 Task: Navigate through the street view of Madison to reach the Wisconsin State Capitol.
Action: Mouse moved to (202, 74)
Screenshot: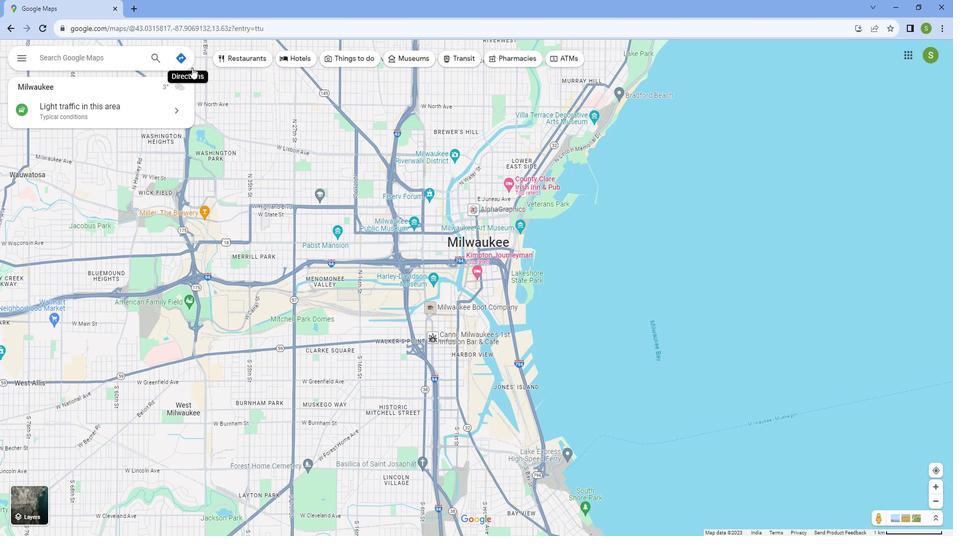 
Action: Mouse pressed left at (202, 74)
Screenshot: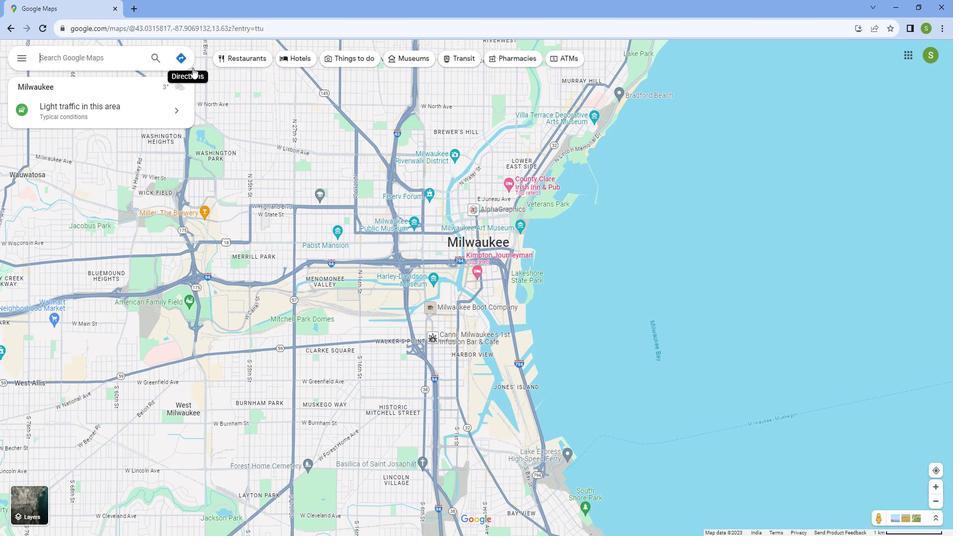 
Action: Mouse moved to (136, 95)
Screenshot: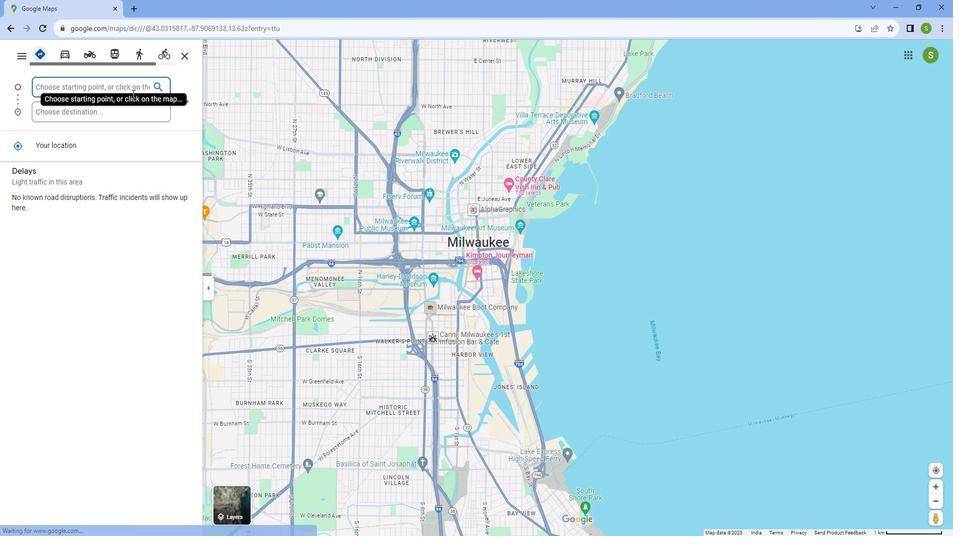 
Action: Mouse pressed left at (136, 95)
Screenshot: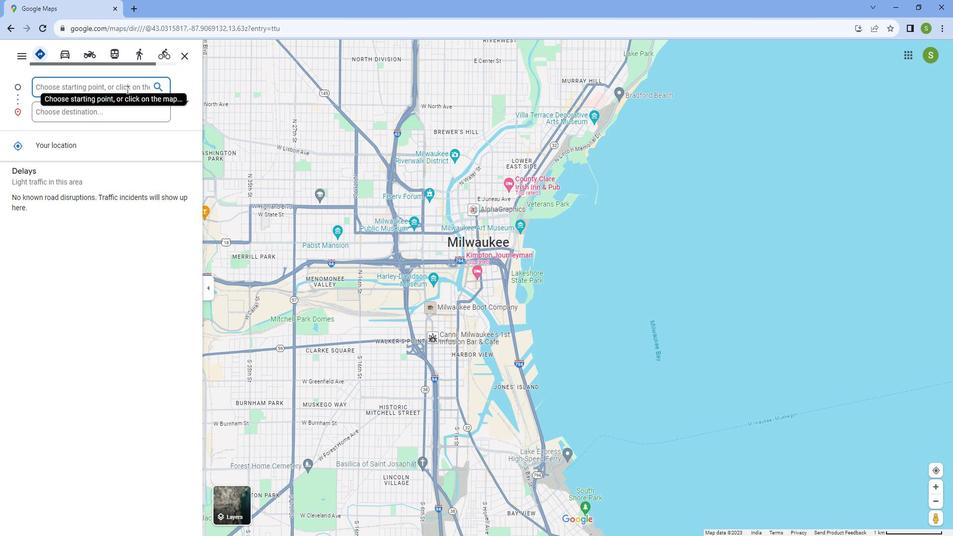 
Action: Key pressed <Key.caps_lock>M<Key.caps_lock>adison
Screenshot: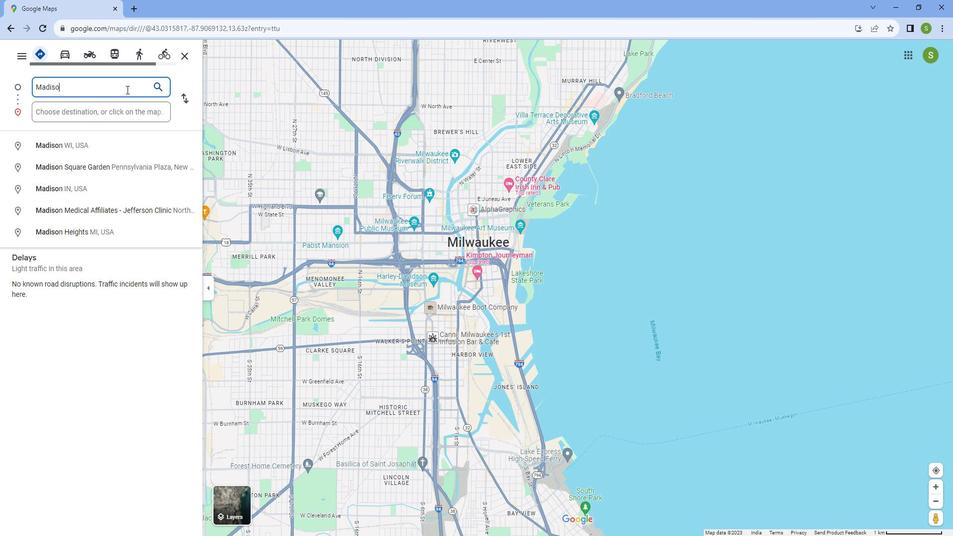 
Action: Mouse moved to (120, 160)
Screenshot: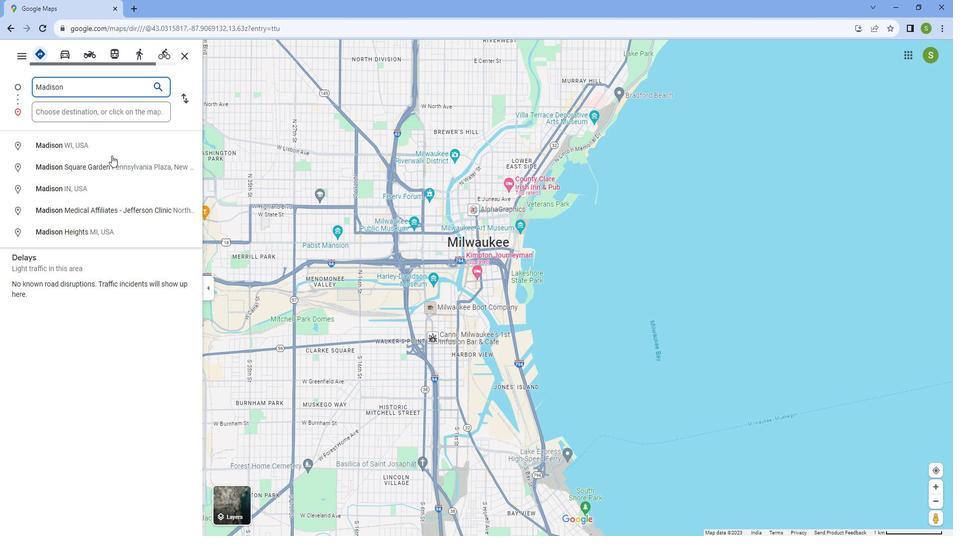 
Action: Mouse pressed left at (120, 160)
Screenshot: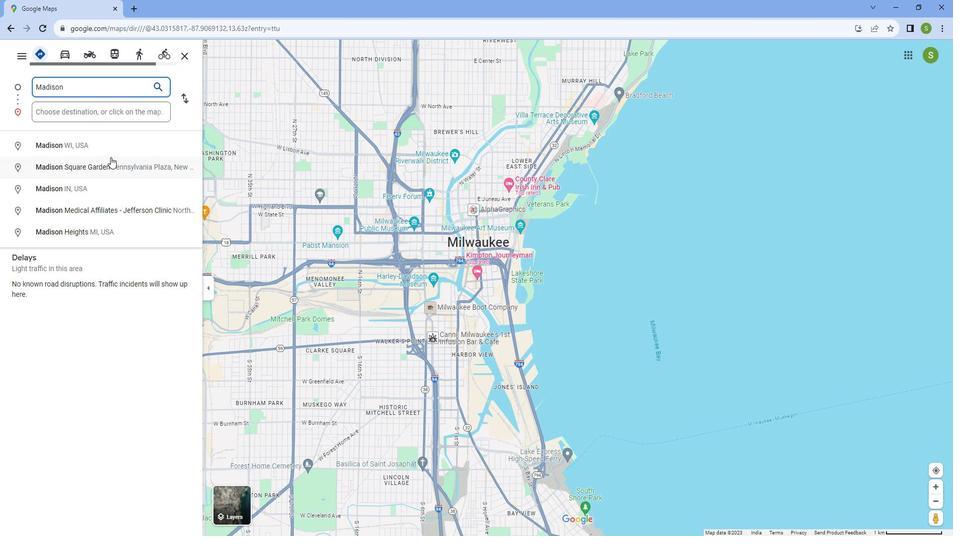 
Action: Mouse moved to (121, 155)
Screenshot: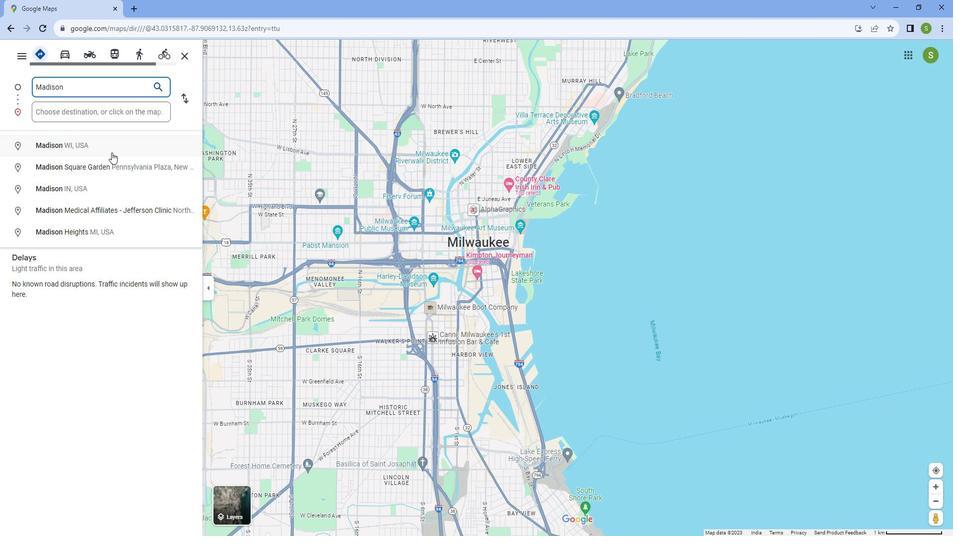 
Action: Mouse pressed left at (121, 155)
Screenshot: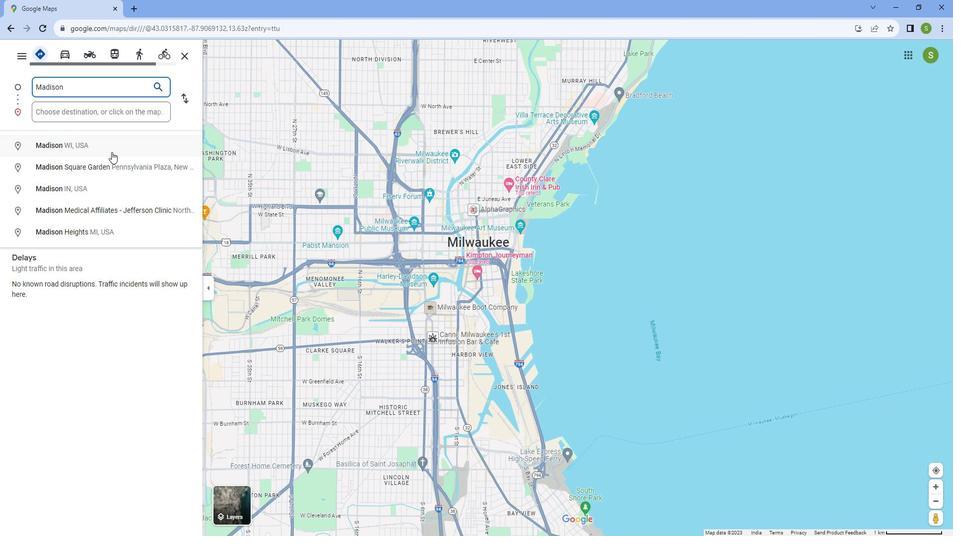 
Action: Mouse moved to (95, 117)
Screenshot: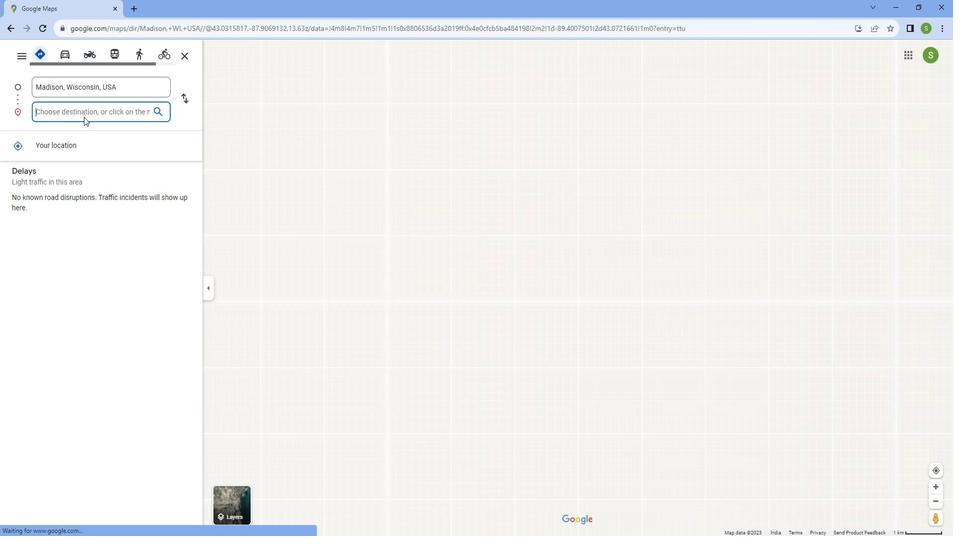 
Action: Mouse pressed left at (95, 117)
Screenshot: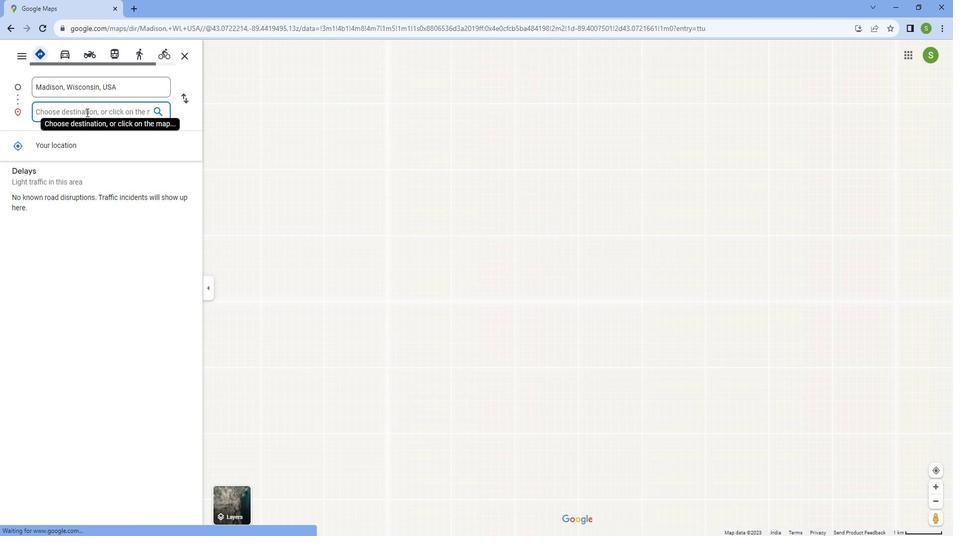 
Action: Key pressed <Key.caps_lock>W<Key.caps_lock>isconsin<Key.space><Key.caps_lock>S<Key.caps_lock>tate<Key.space><Key.caps_lock>C<Key.caps_lock>apitol
Screenshot: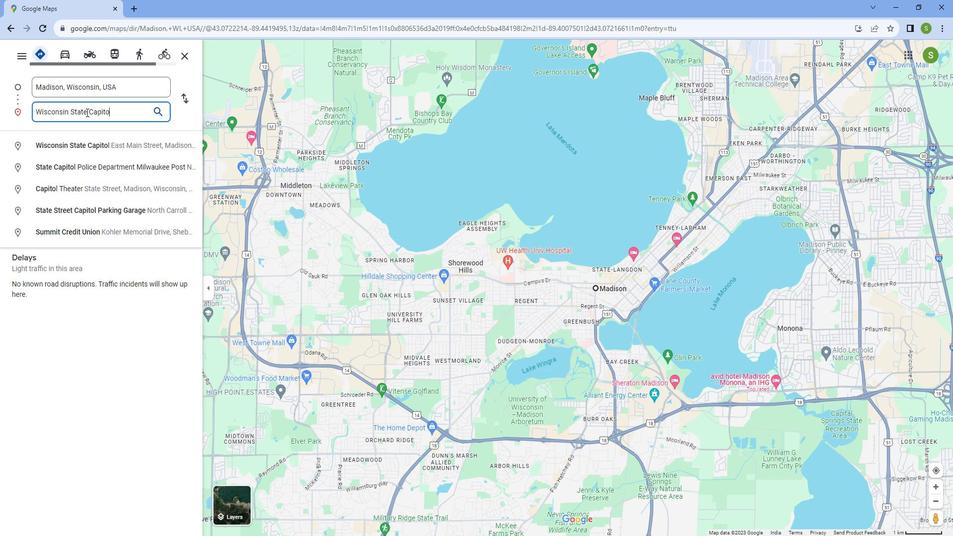 
Action: Mouse moved to (113, 152)
Screenshot: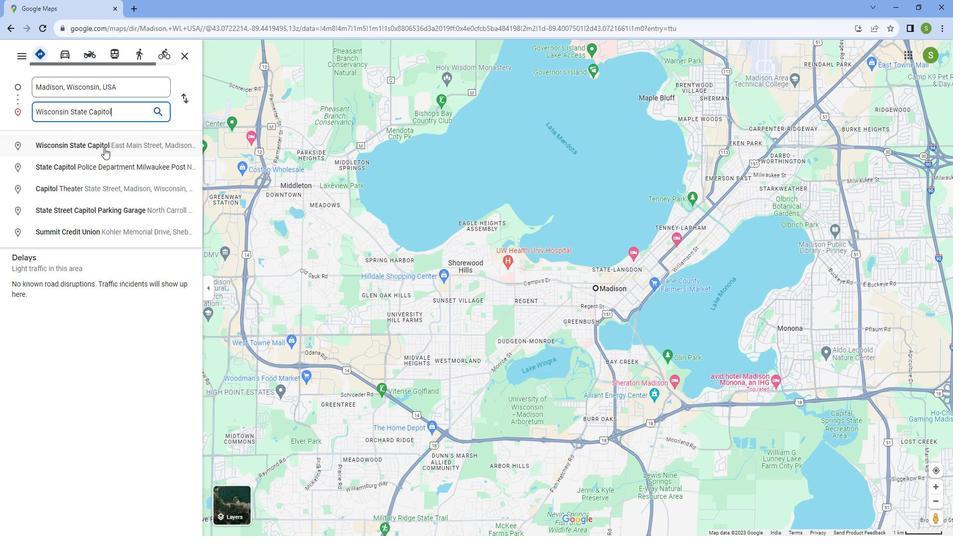 
Action: Mouse pressed left at (113, 152)
Screenshot: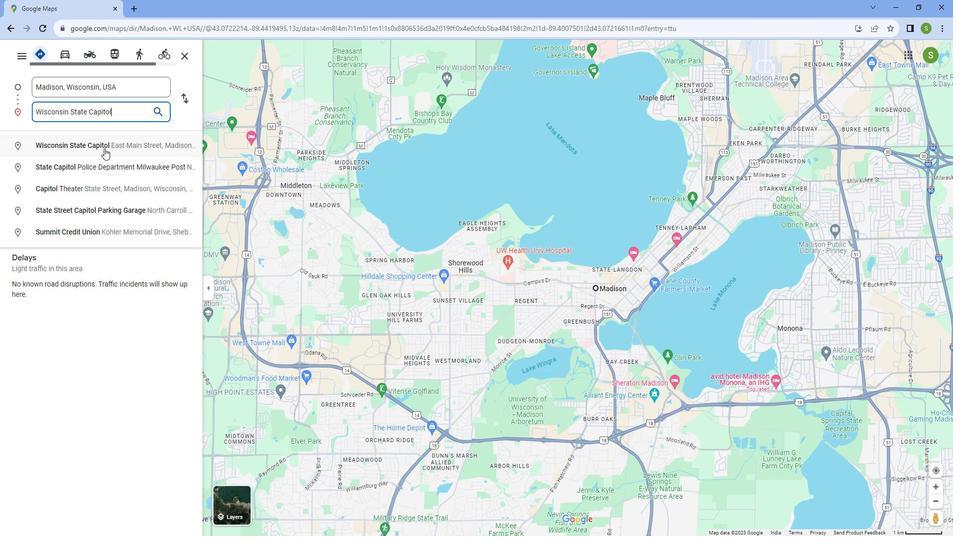 
Action: Mouse moved to (414, 494)
Screenshot: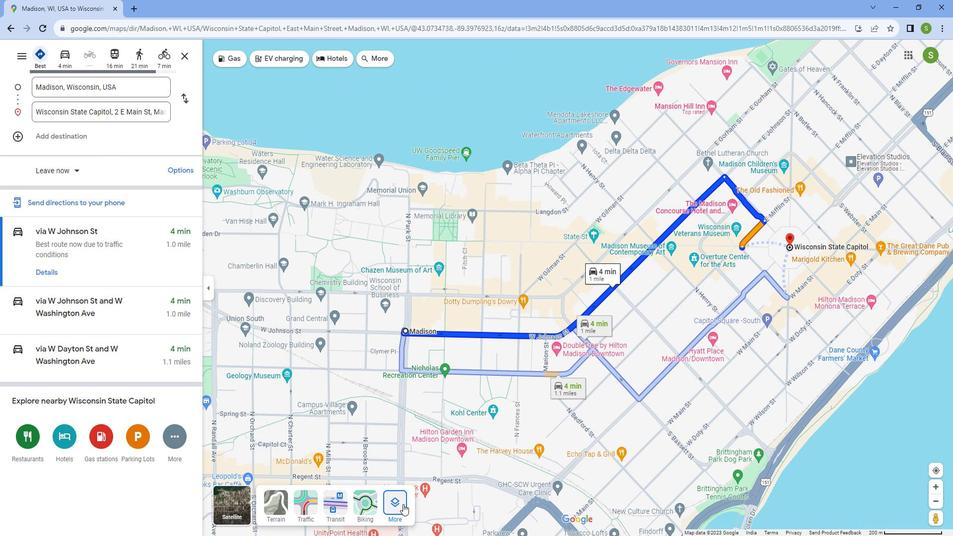 
Action: Mouse pressed left at (414, 494)
Screenshot: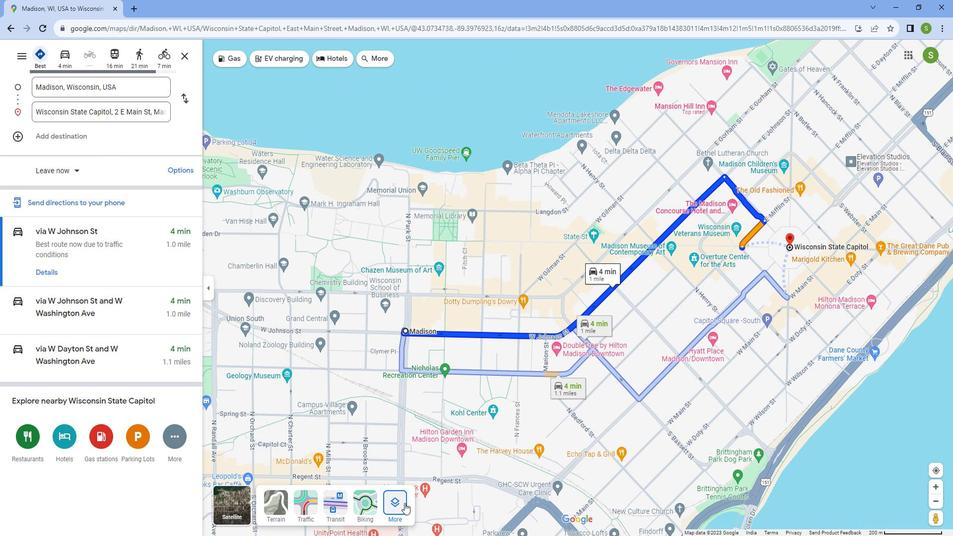 
Action: Mouse moved to (299, 302)
Screenshot: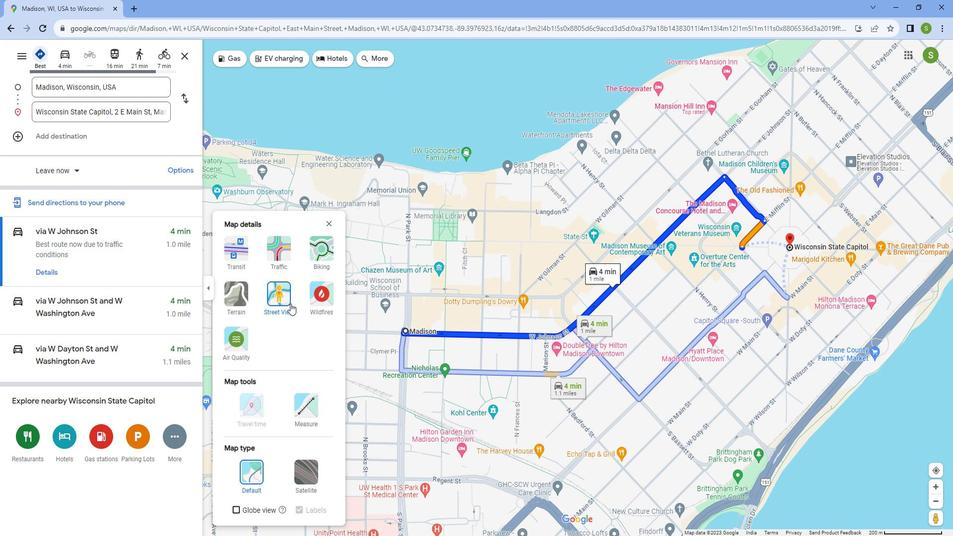 
Action: Mouse pressed left at (299, 302)
Screenshot: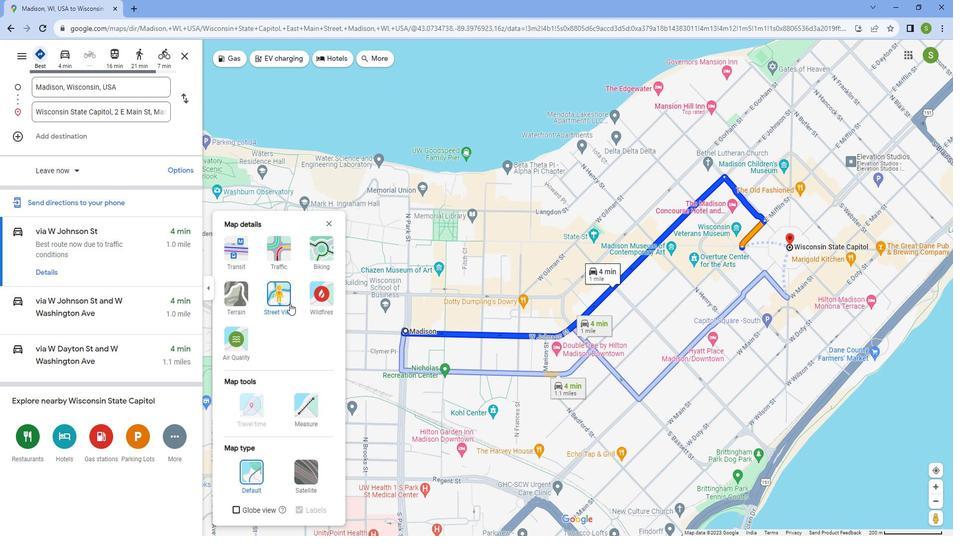 
Action: Mouse moved to (675, 317)
Screenshot: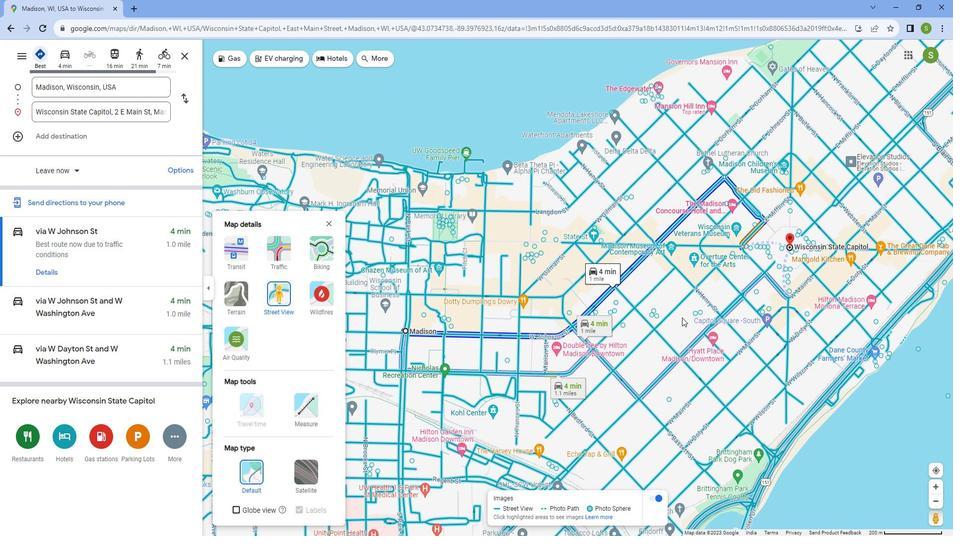 
Action: Mouse pressed left at (675, 317)
Screenshot: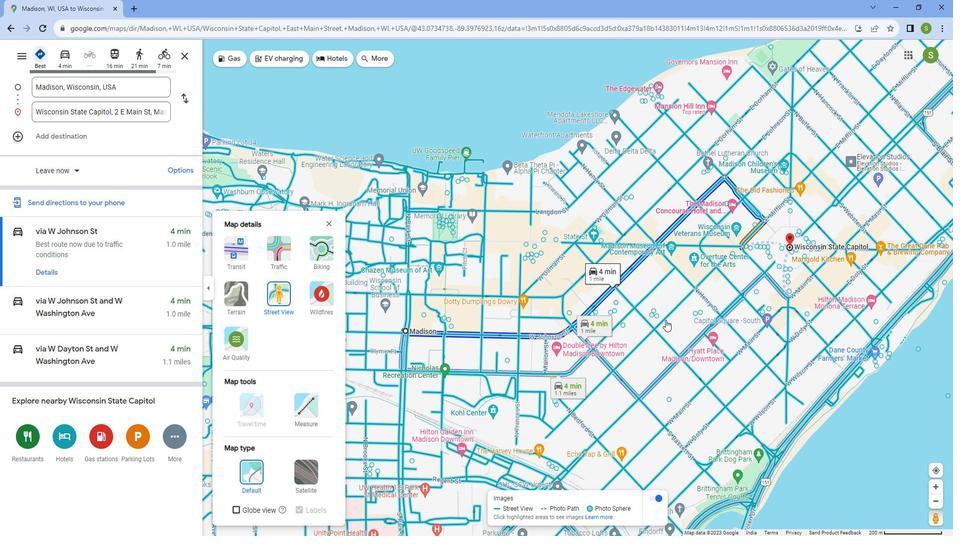 
Action: Mouse moved to (522, 344)
Screenshot: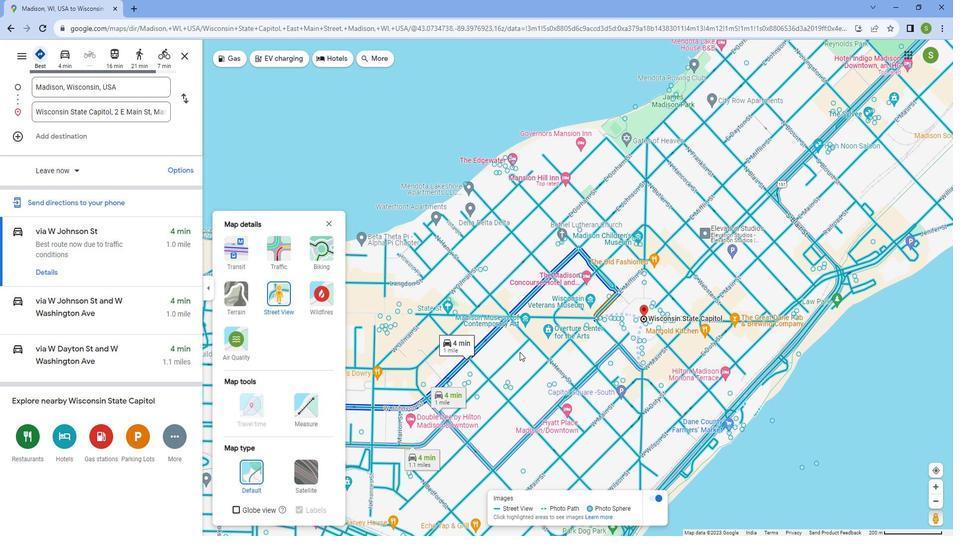 
Action: Mouse scrolled (522, 344) with delta (0, 0)
Screenshot: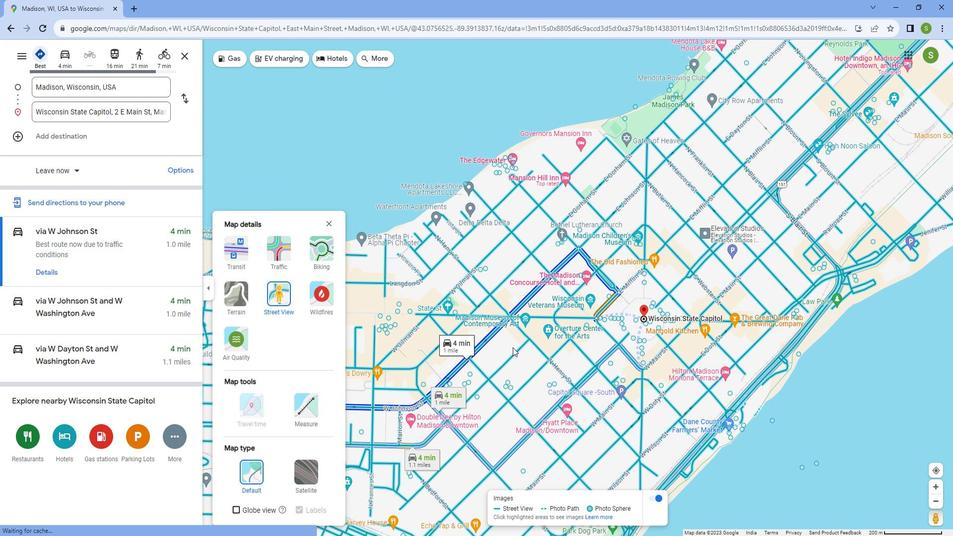 
Action: Mouse scrolled (522, 344) with delta (0, 0)
Screenshot: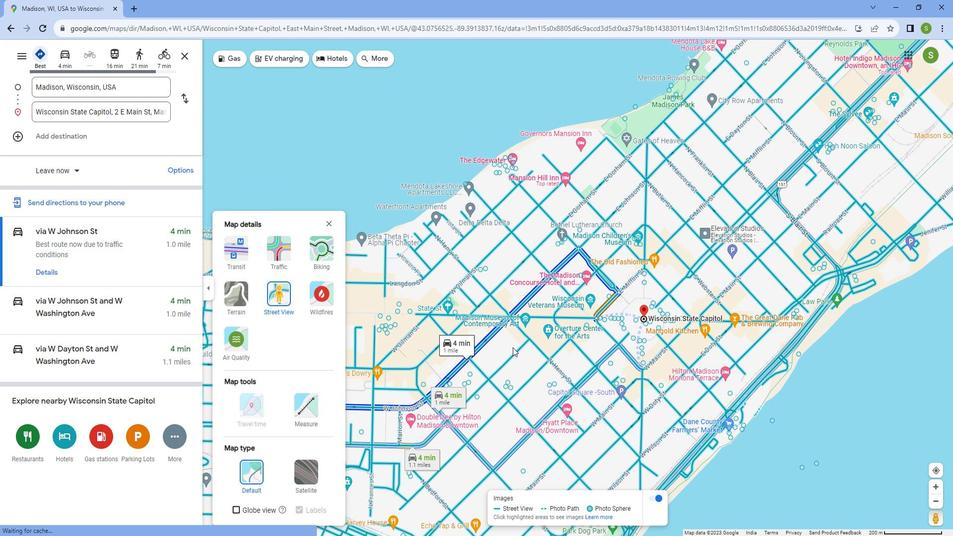 
Action: Mouse scrolled (522, 344) with delta (0, 0)
Screenshot: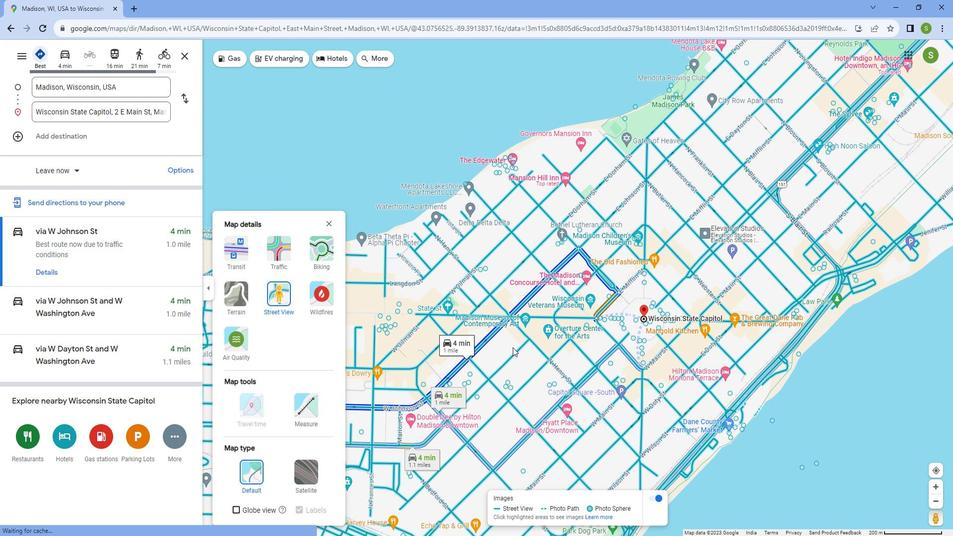 
Action: Mouse scrolled (522, 344) with delta (0, 0)
Screenshot: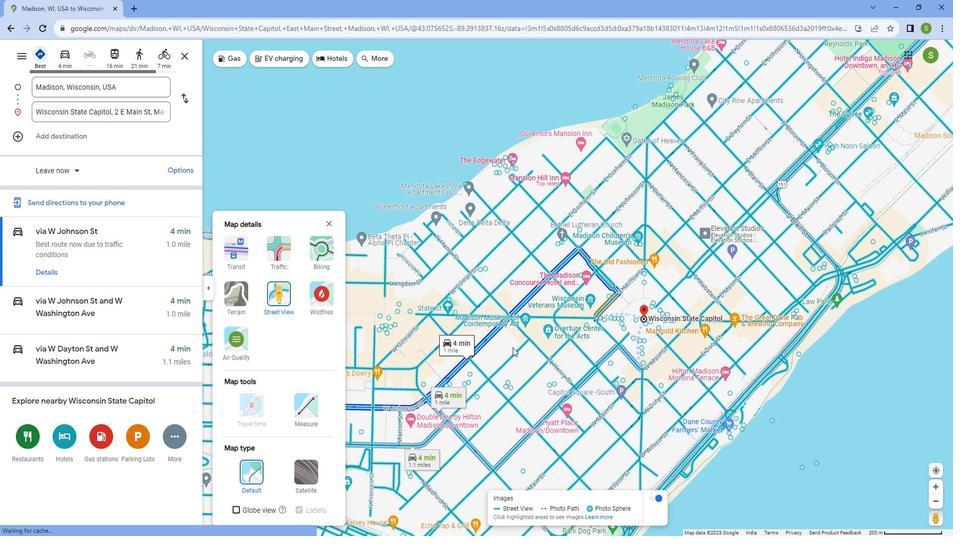 
Action: Mouse scrolled (522, 344) with delta (0, 0)
Screenshot: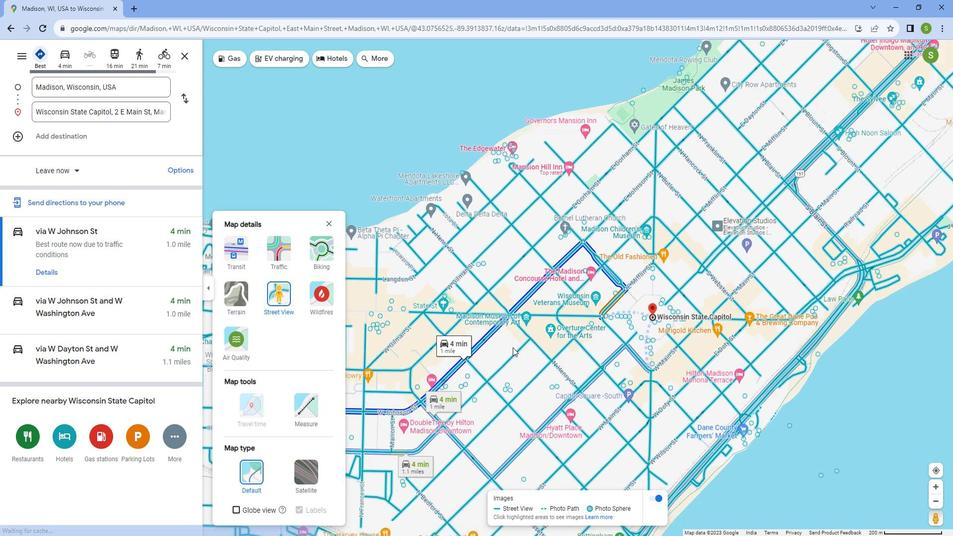 
Action: Mouse scrolled (522, 344) with delta (0, 0)
Screenshot: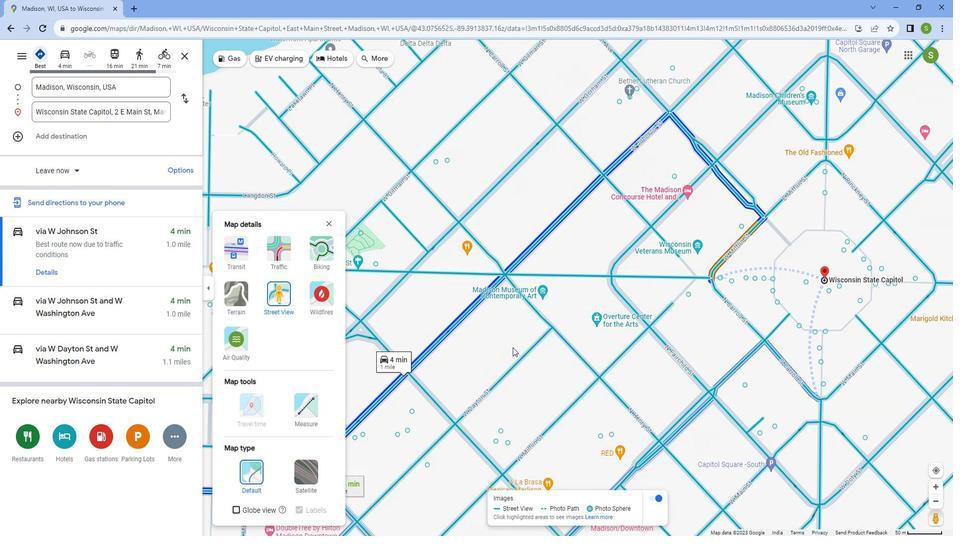 
Action: Mouse scrolled (522, 344) with delta (0, 0)
Screenshot: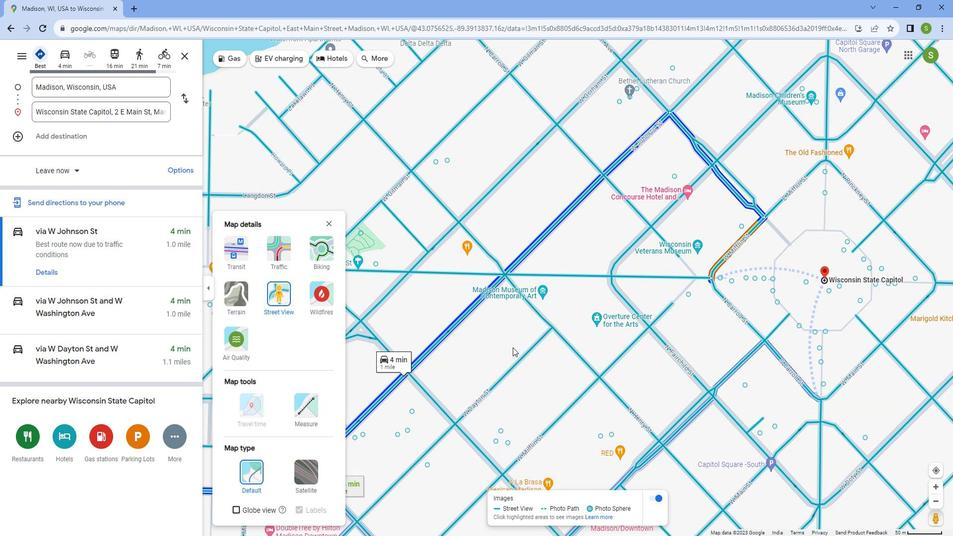 
Action: Mouse scrolled (522, 344) with delta (0, 0)
Screenshot: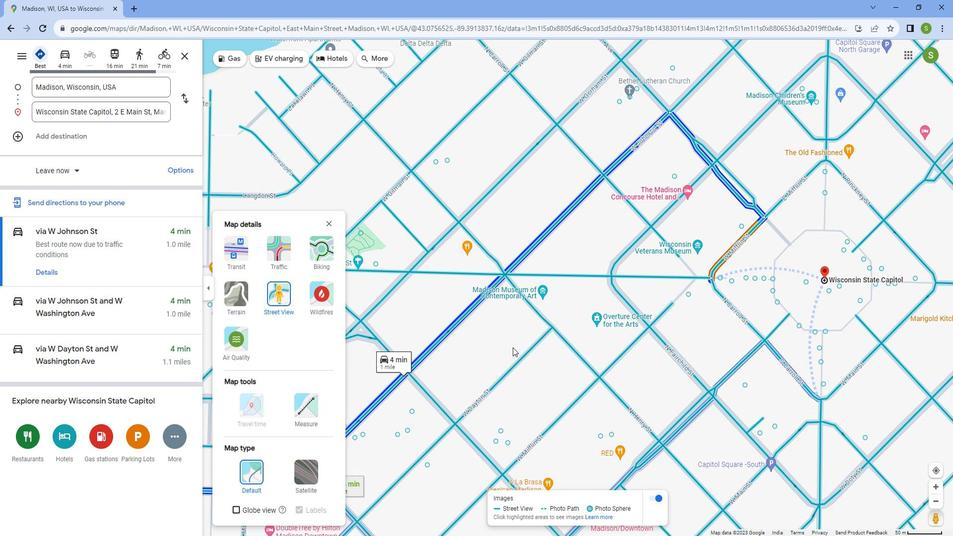 
Action: Mouse scrolled (522, 344) with delta (0, 0)
Screenshot: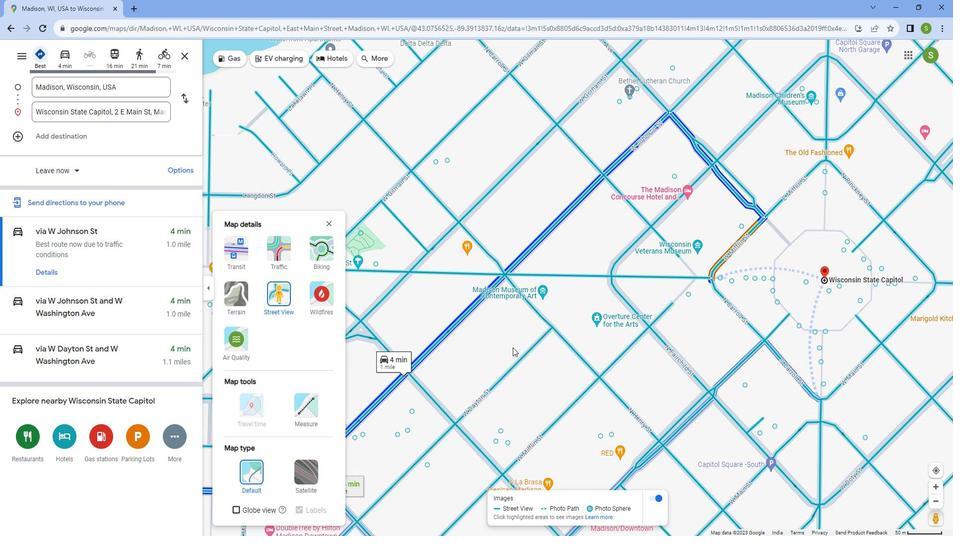 
Action: Mouse scrolled (522, 344) with delta (0, 0)
Screenshot: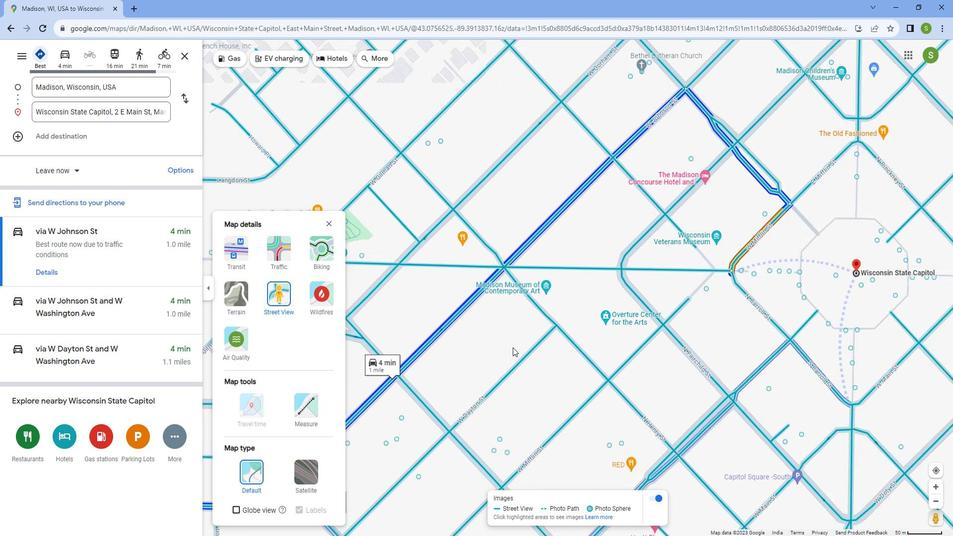 
Action: Mouse moved to (612, 343)
Screenshot: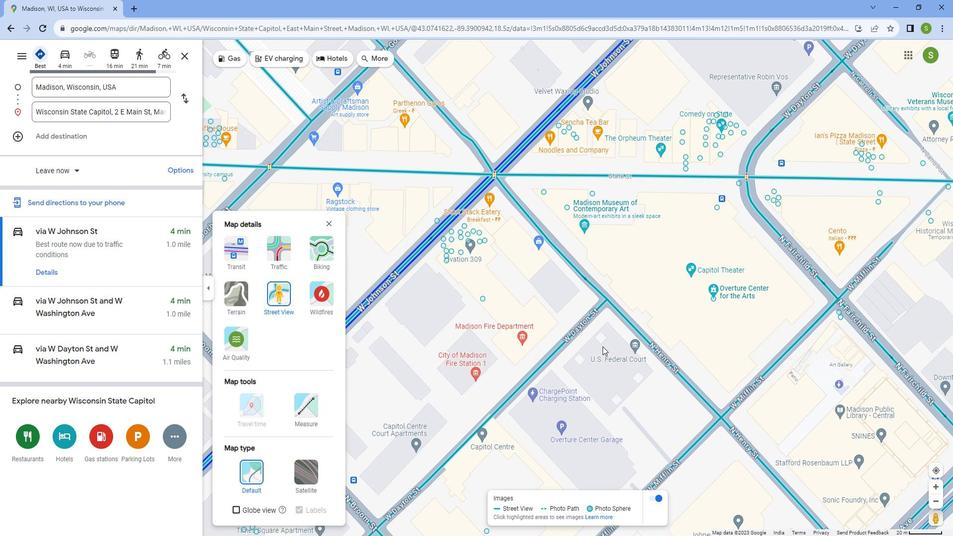 
Action: Mouse scrolled (612, 342) with delta (0, 0)
Screenshot: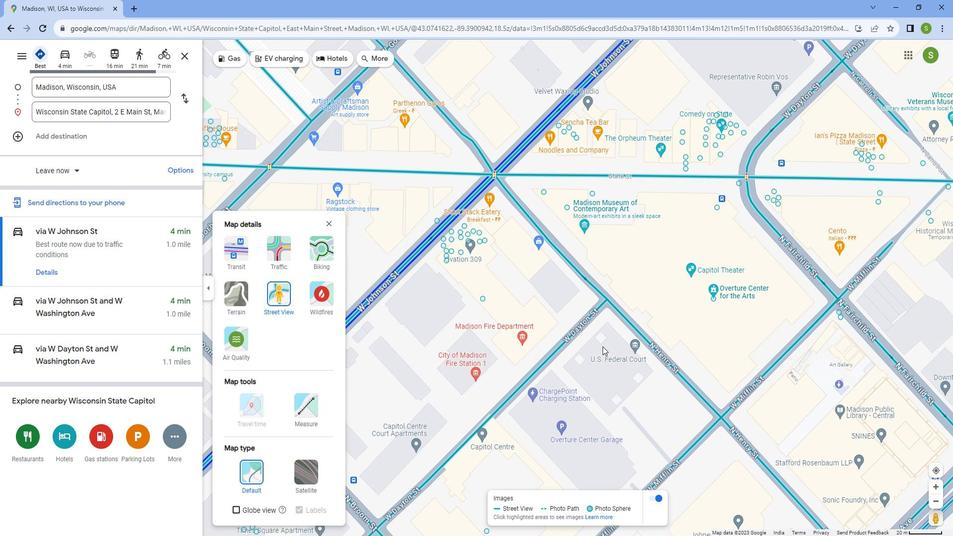 
Action: Mouse scrolled (612, 342) with delta (0, 0)
Screenshot: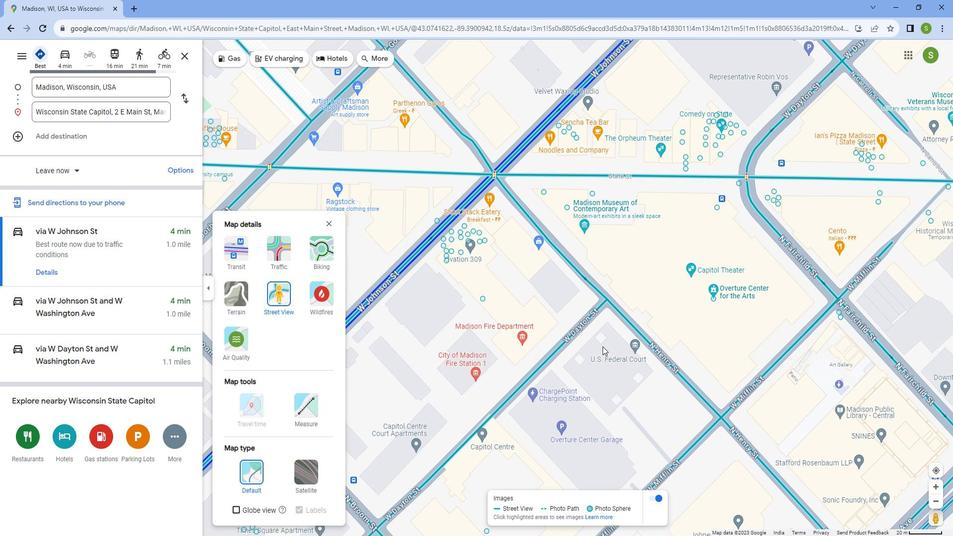 
Action: Mouse scrolled (612, 342) with delta (0, 0)
Screenshot: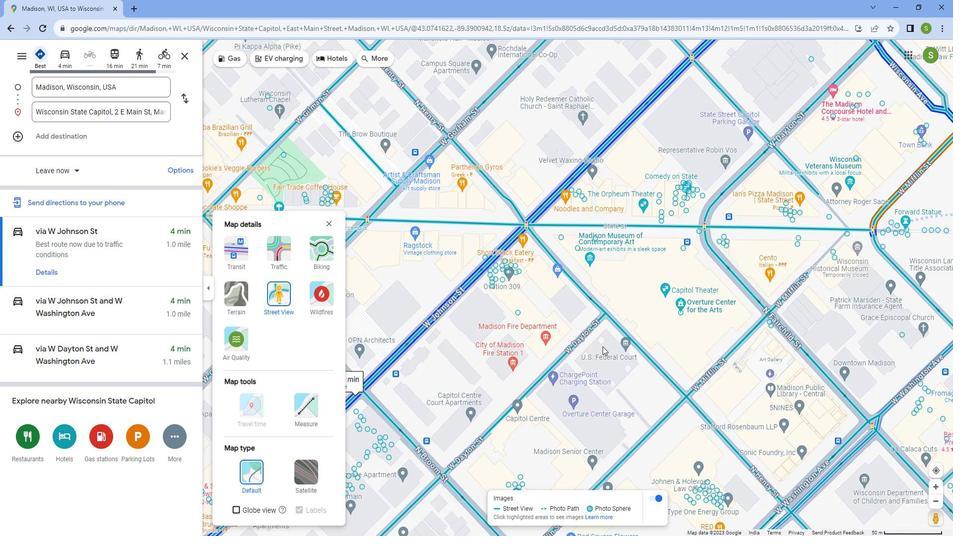 
Action: Mouse scrolled (612, 342) with delta (0, 0)
Screenshot: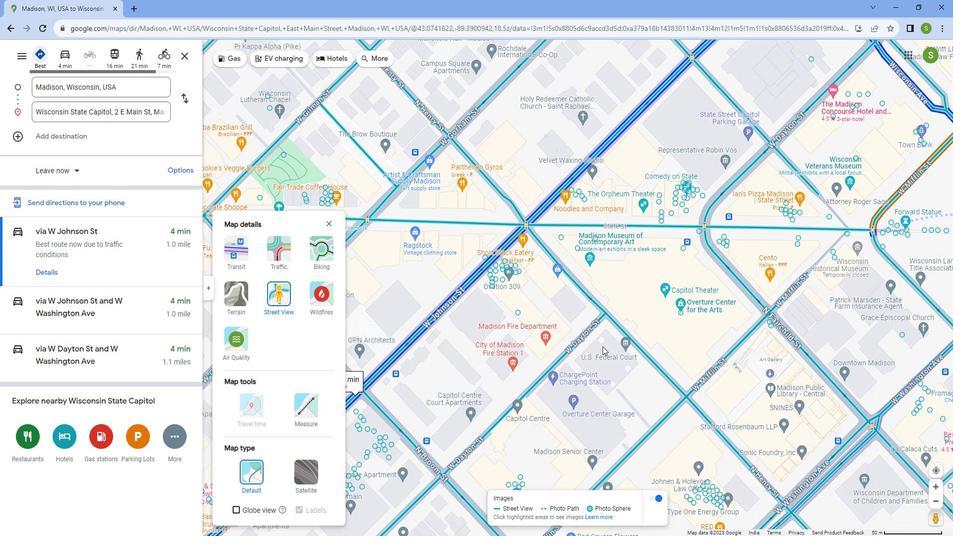 
Action: Mouse scrolled (612, 342) with delta (0, 0)
Screenshot: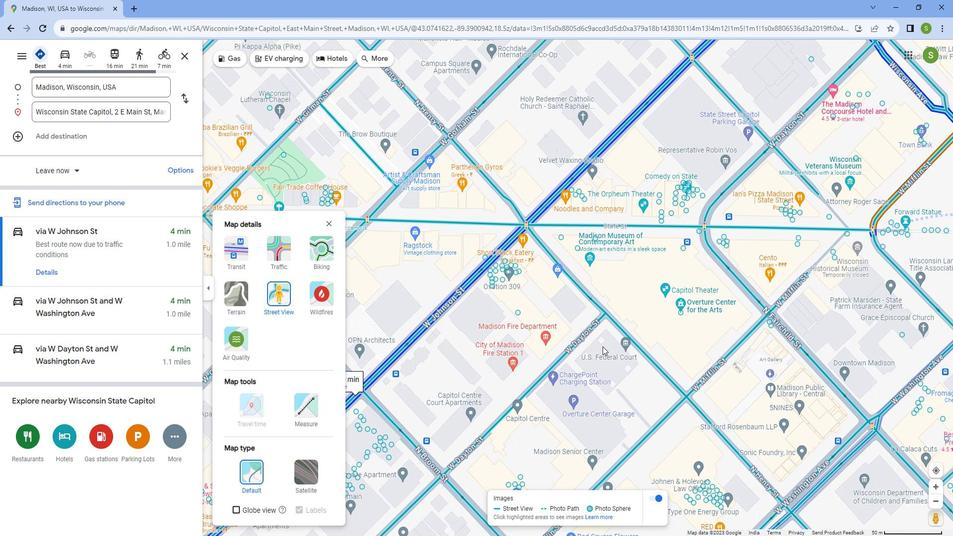 
Action: Mouse scrolled (612, 342) with delta (0, 0)
Screenshot: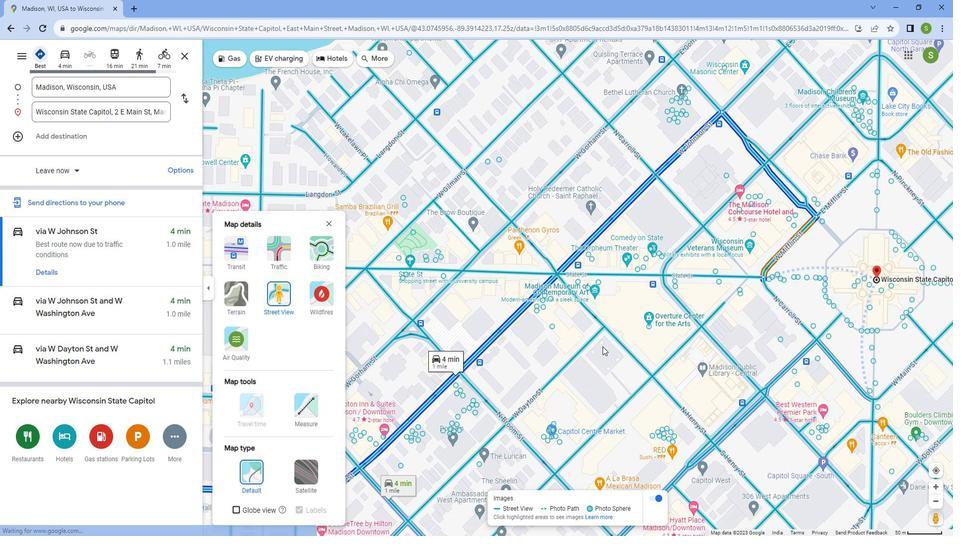
Action: Mouse scrolled (612, 342) with delta (0, 0)
Screenshot: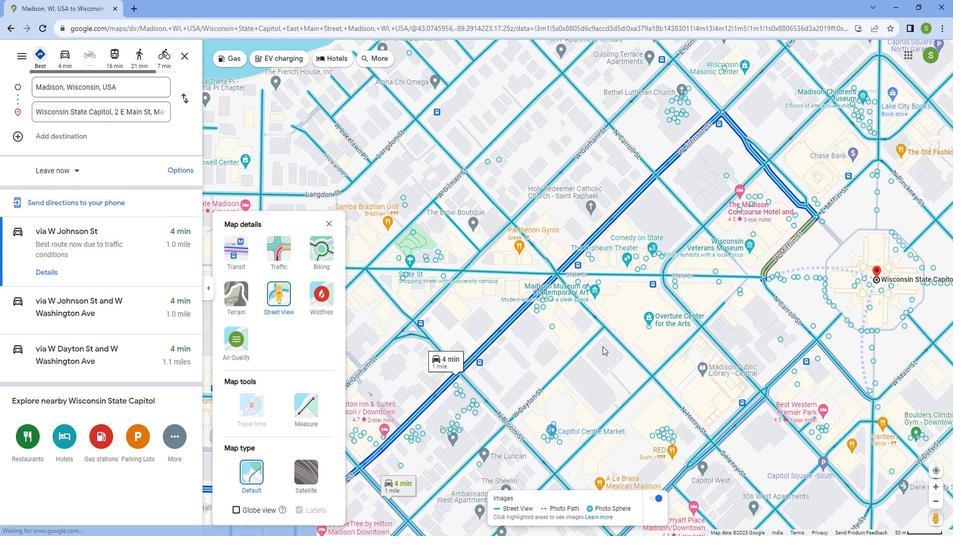 
Action: Mouse scrolled (612, 342) with delta (0, 0)
Screenshot: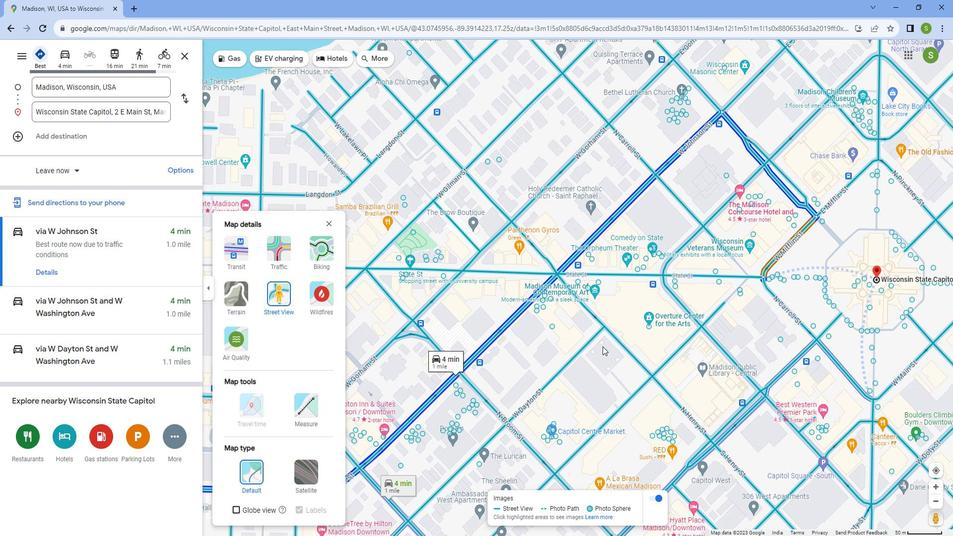 
Action: Mouse scrolled (612, 342) with delta (0, 0)
Screenshot: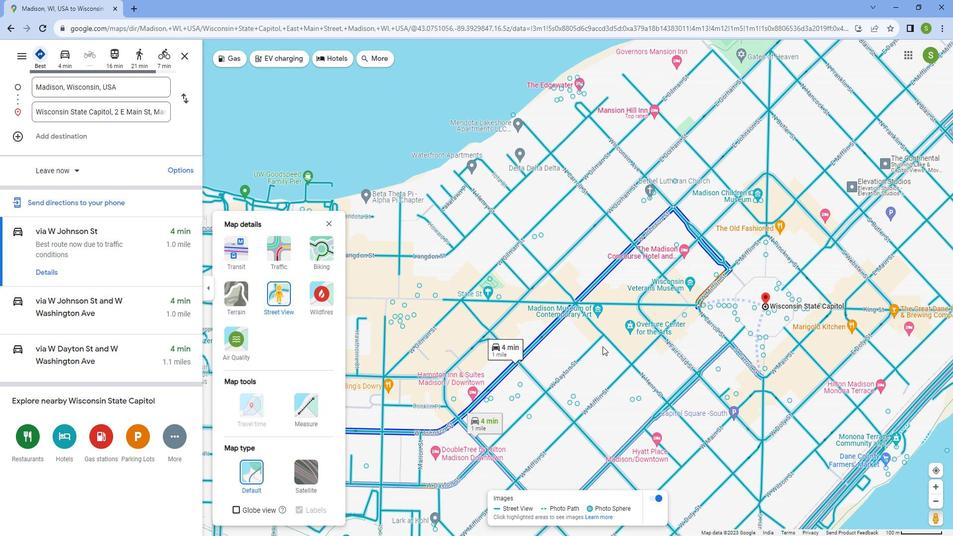 
Action: Mouse scrolled (612, 342) with delta (0, 0)
Screenshot: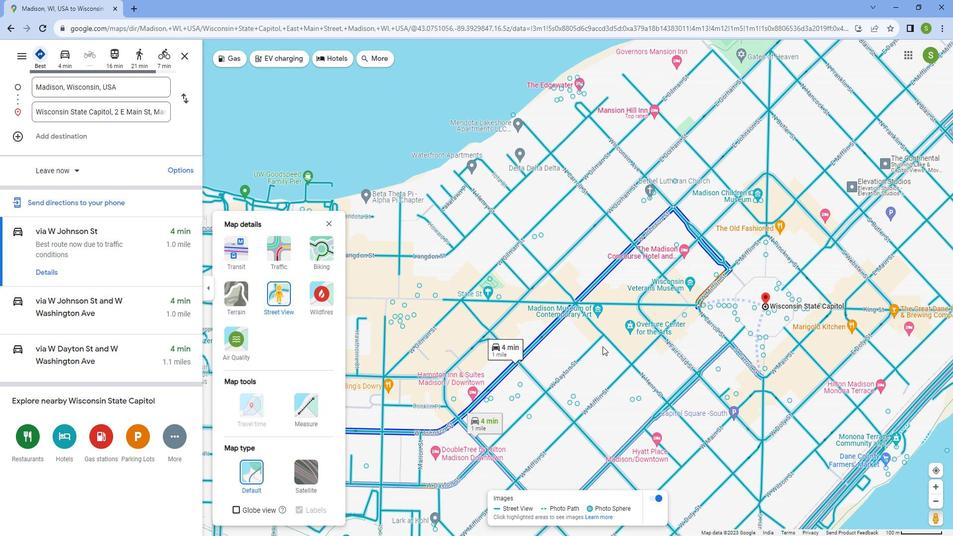 
Action: Mouse scrolled (612, 342) with delta (0, 0)
Screenshot: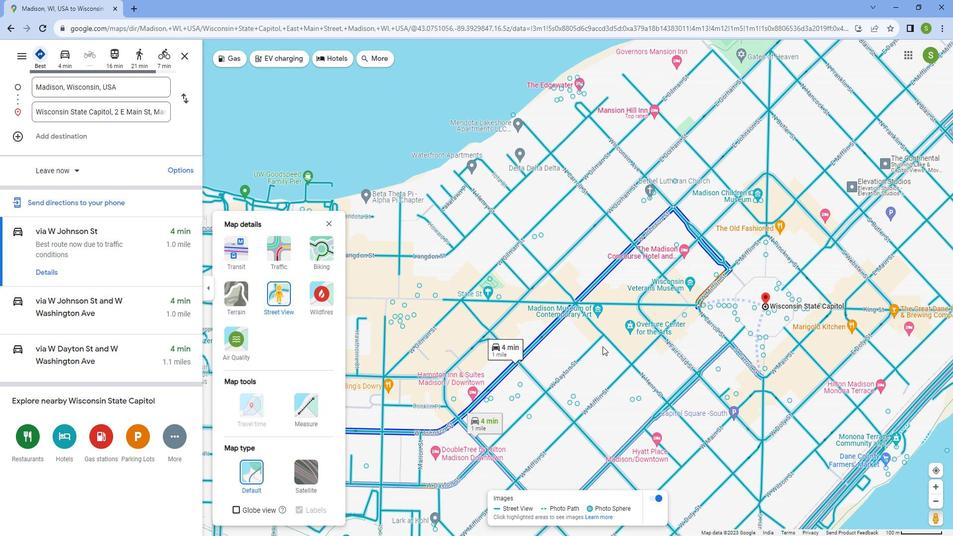 
Action: Mouse scrolled (612, 342) with delta (0, 0)
Screenshot: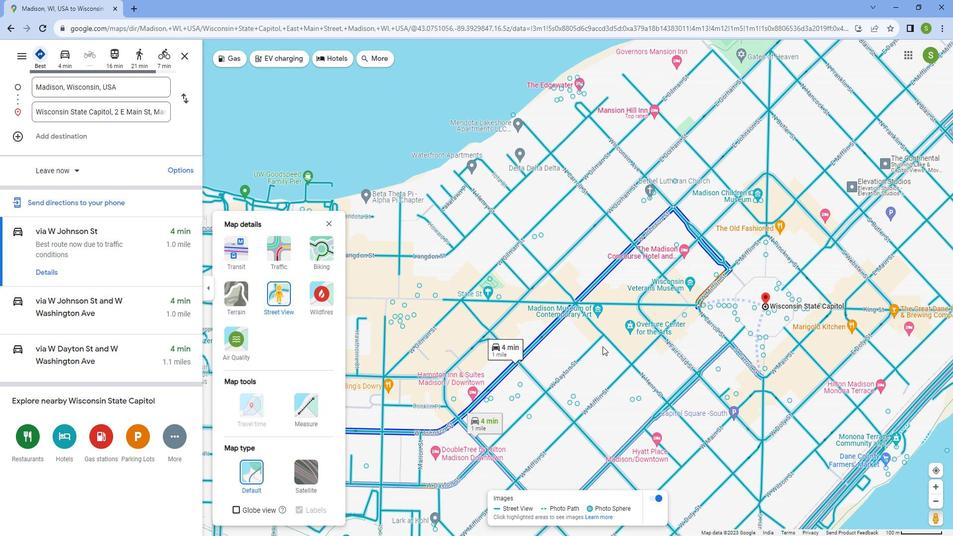 
Action: Mouse moved to (499, 462)
Screenshot: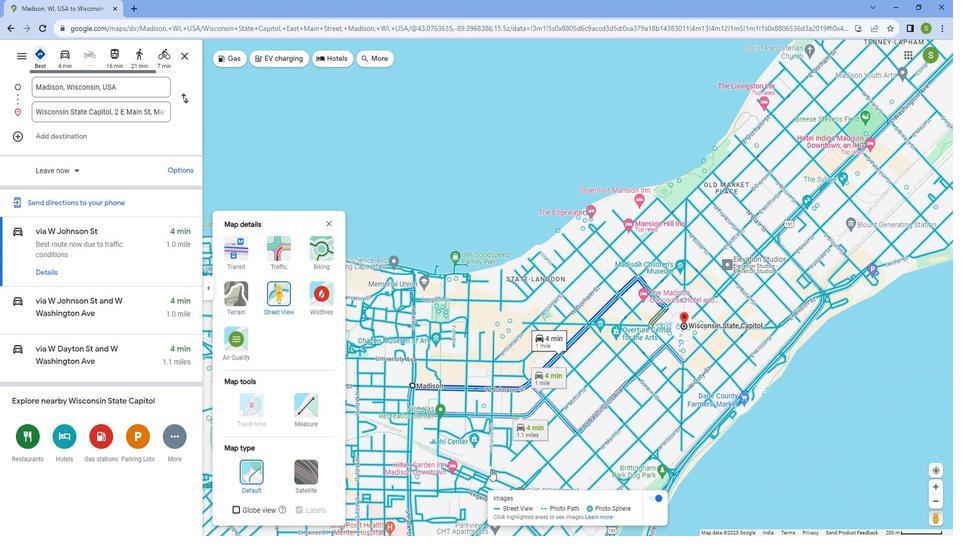 
Action: Mouse scrolled (499, 462) with delta (0, 0)
Screenshot: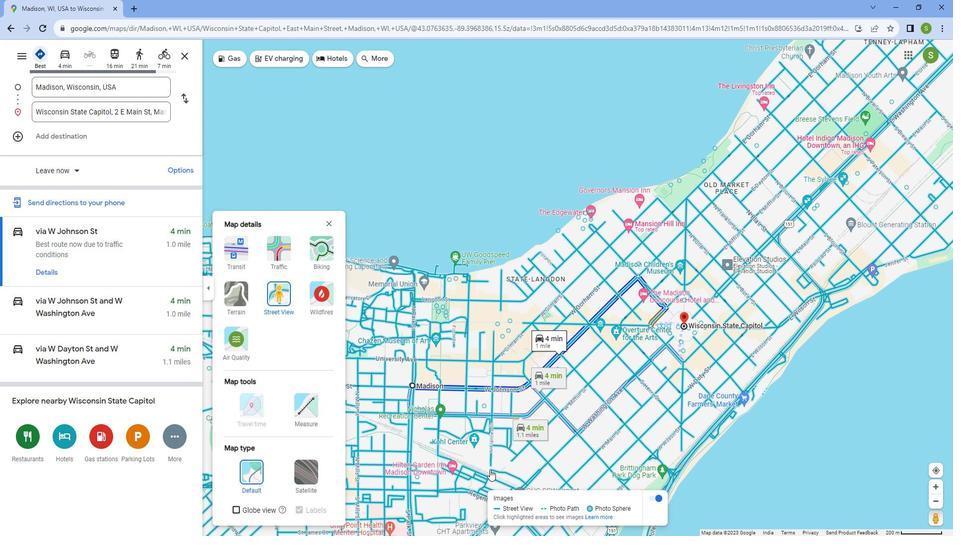 
Action: Mouse scrolled (499, 462) with delta (0, 0)
Screenshot: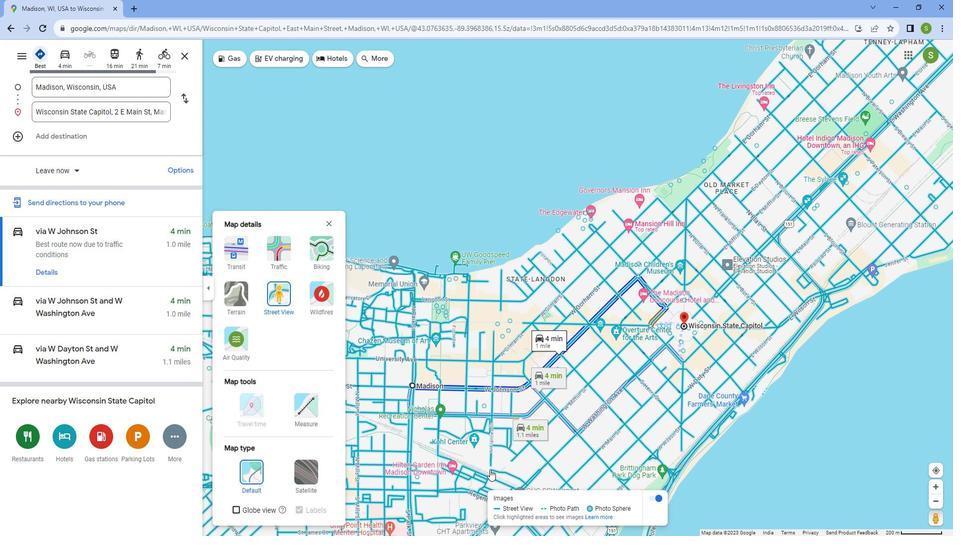 
Action: Mouse scrolled (499, 462) with delta (0, 0)
Screenshot: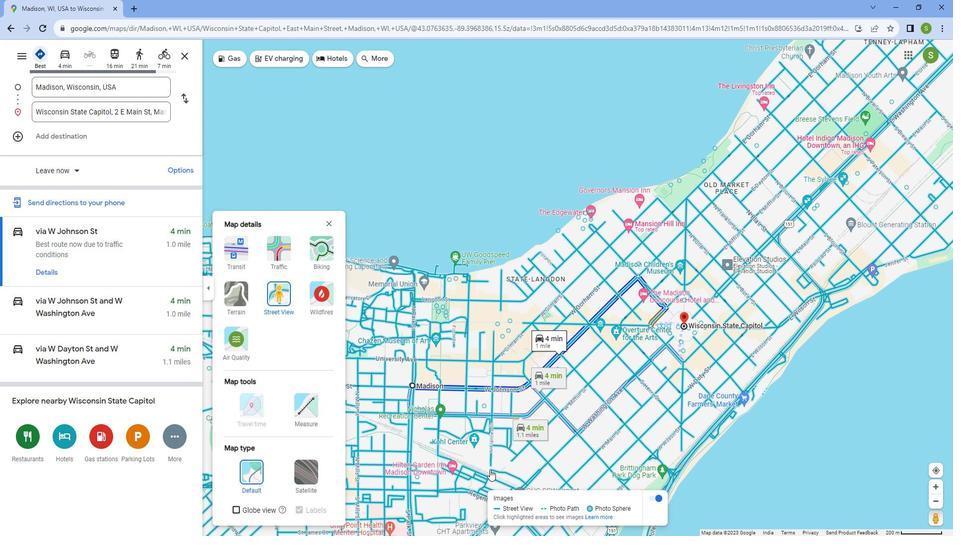 
Action: Mouse scrolled (499, 462) with delta (0, 0)
Screenshot: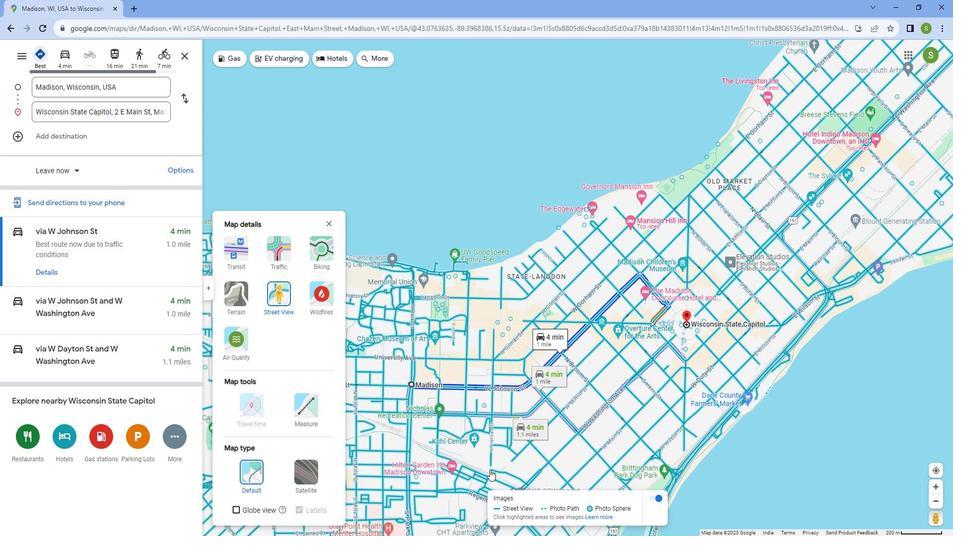 
Action: Mouse moved to (668, 266)
Screenshot: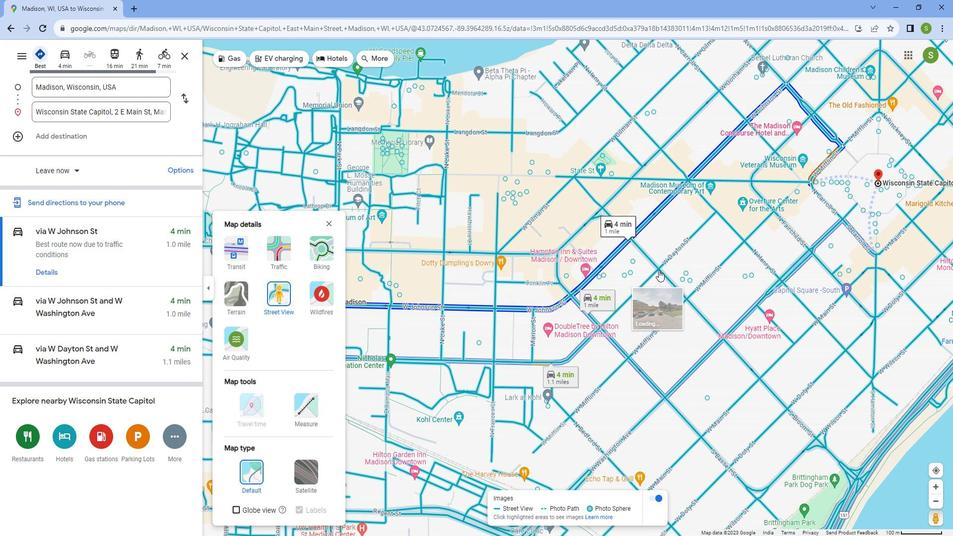 
Action: Mouse pressed left at (668, 266)
Screenshot: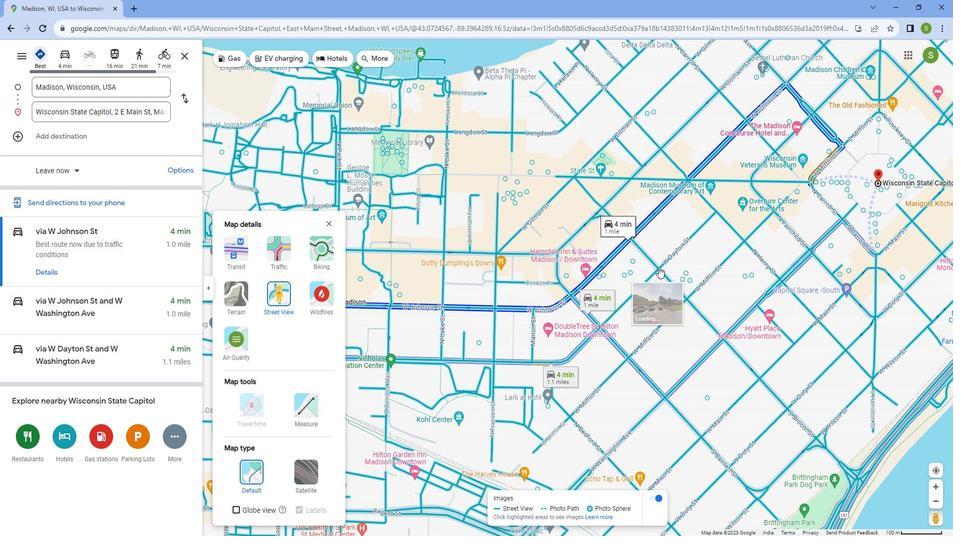 
Action: Mouse scrolled (668, 266) with delta (0, 0)
Screenshot: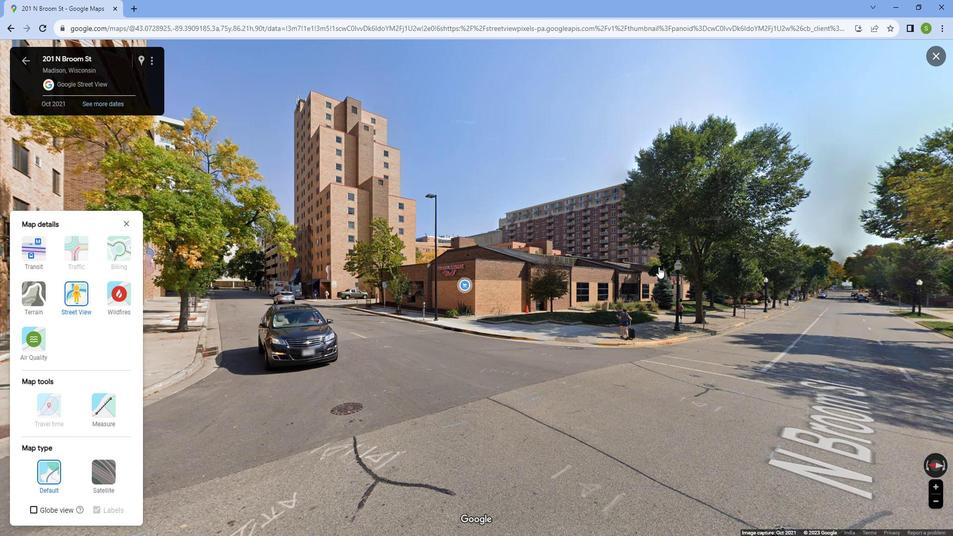 
Action: Mouse scrolled (668, 266) with delta (0, 0)
Screenshot: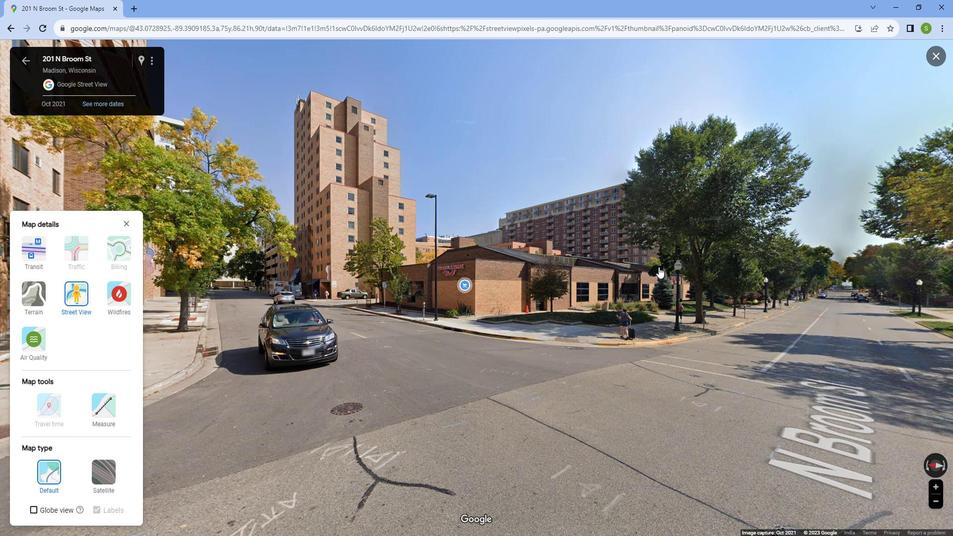 
Action: Mouse scrolled (668, 266) with delta (0, 0)
Screenshot: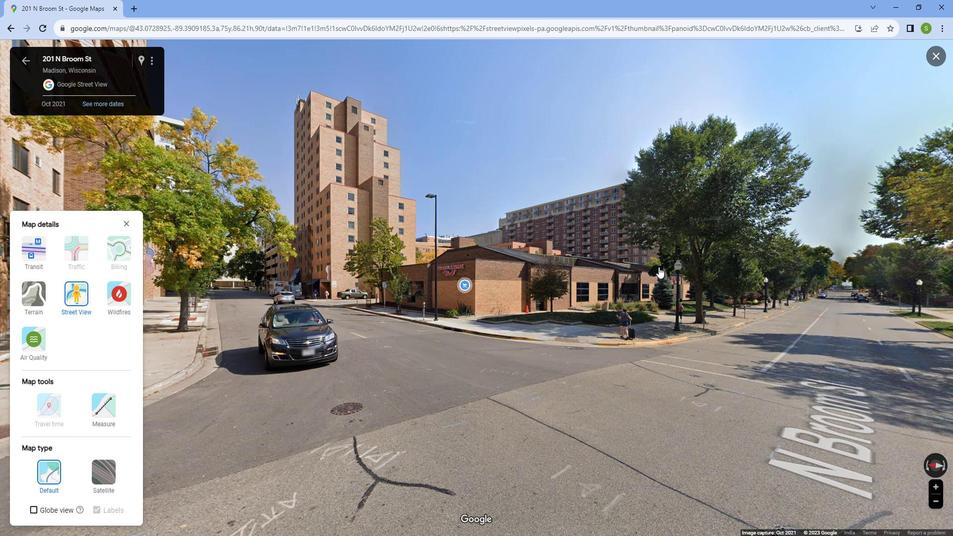 
Action: Mouse scrolled (668, 266) with delta (0, 0)
Screenshot: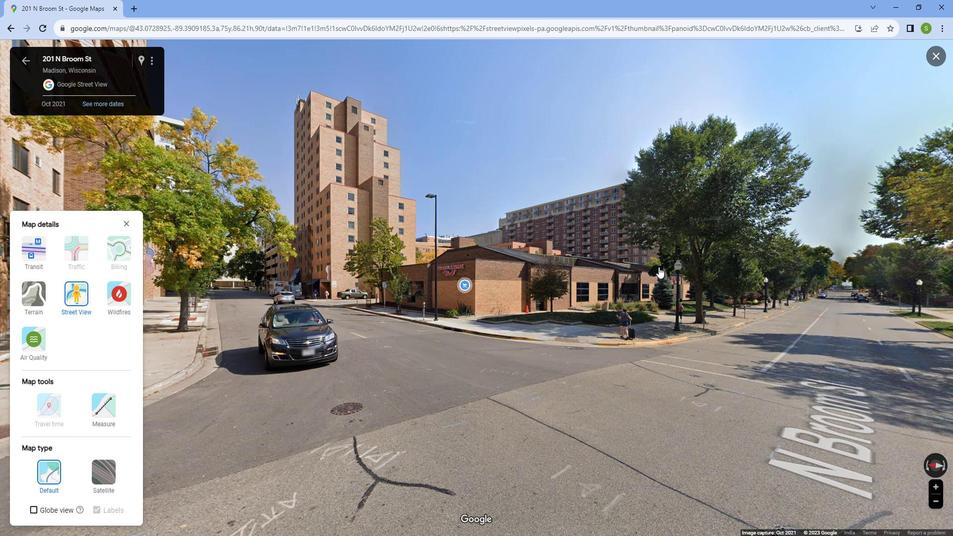 
Action: Mouse scrolled (668, 266) with delta (0, 0)
Screenshot: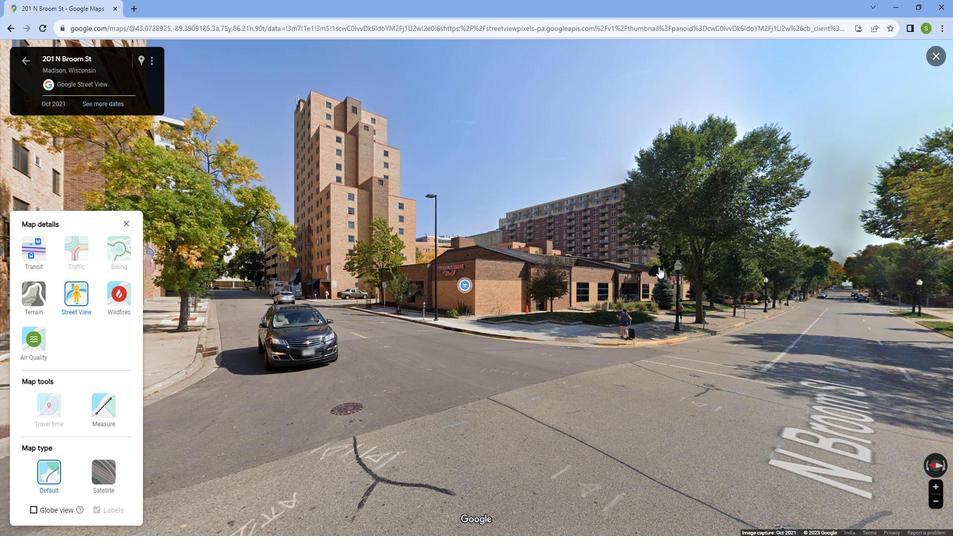 
Action: Mouse scrolled (668, 266) with delta (0, 0)
Screenshot: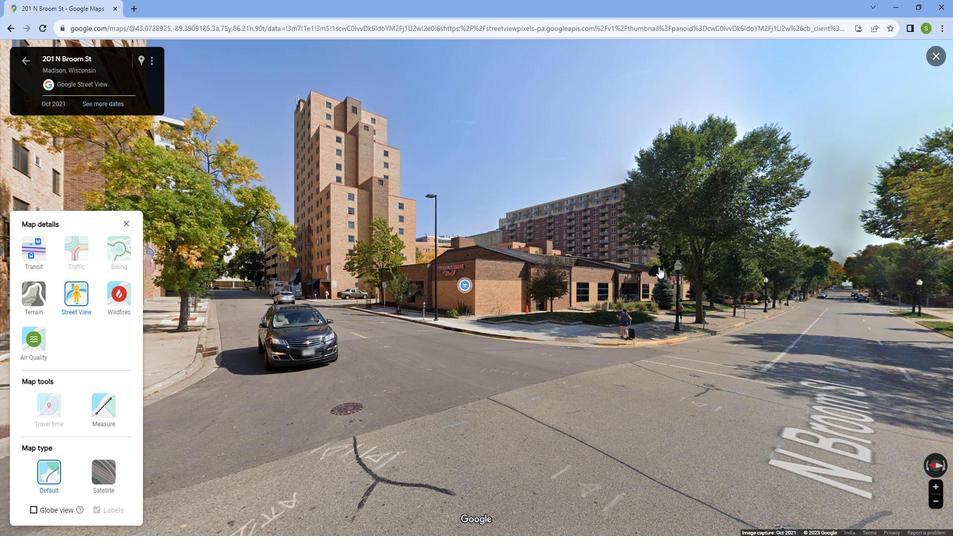 
Action: Mouse scrolled (668, 266) with delta (0, 0)
Screenshot: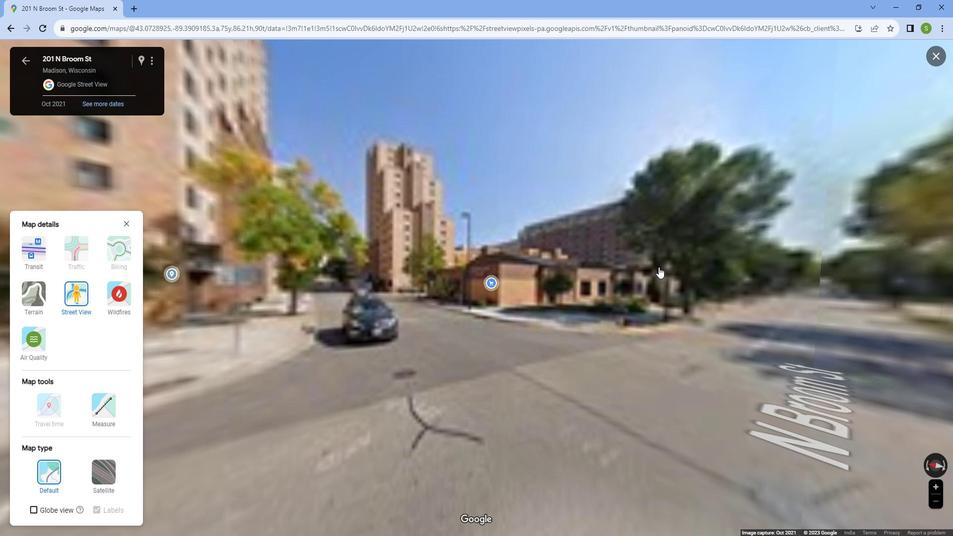 
Action: Mouse scrolled (668, 266) with delta (0, 0)
Screenshot: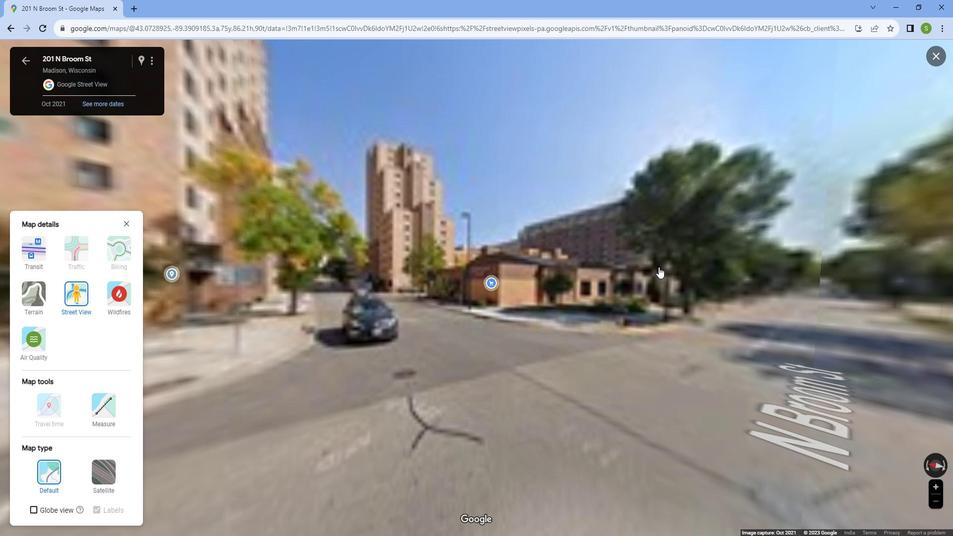
Action: Mouse scrolled (668, 266) with delta (0, 0)
Screenshot: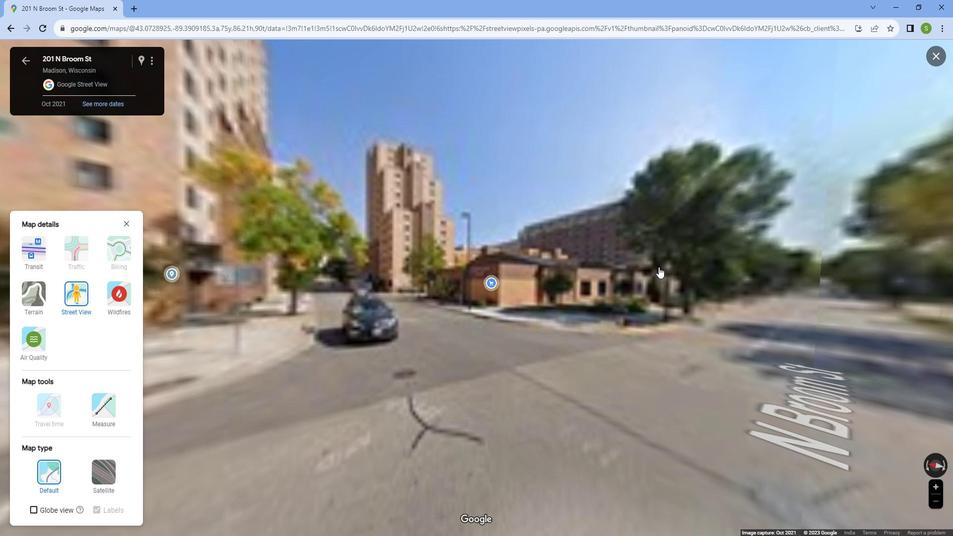 
Action: Mouse scrolled (668, 266) with delta (0, 0)
Screenshot: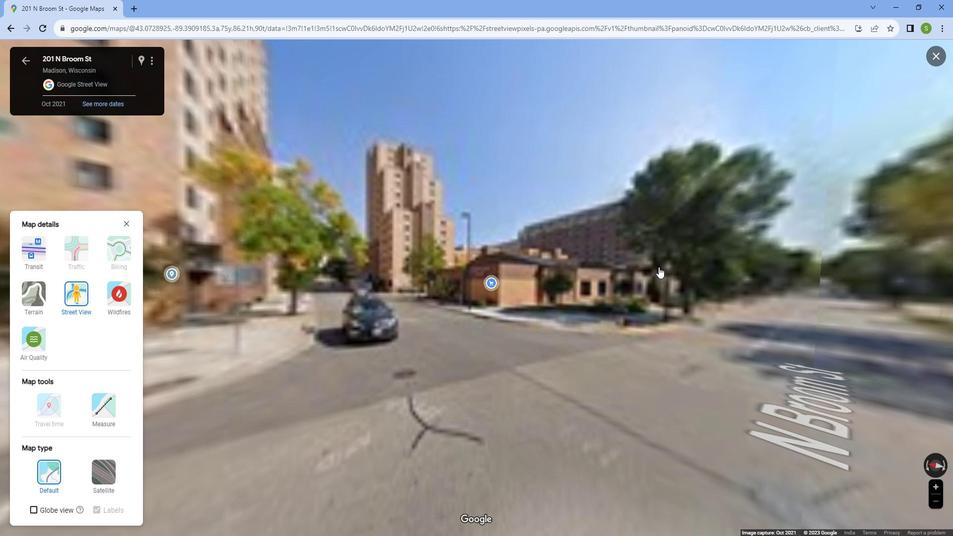 
Action: Mouse moved to (726, 355)
Screenshot: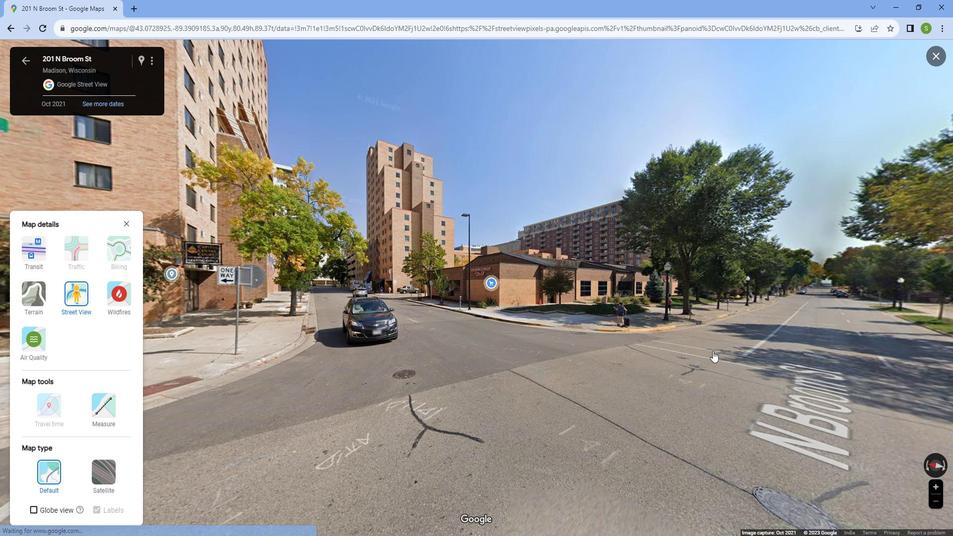 
Action: Mouse pressed left at (726, 355)
Screenshot: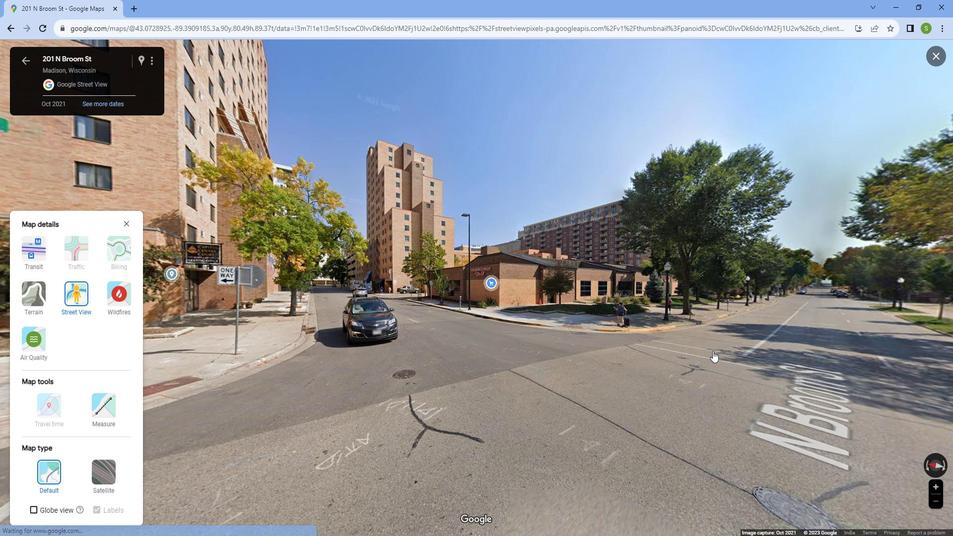 
Action: Mouse moved to (761, 329)
Screenshot: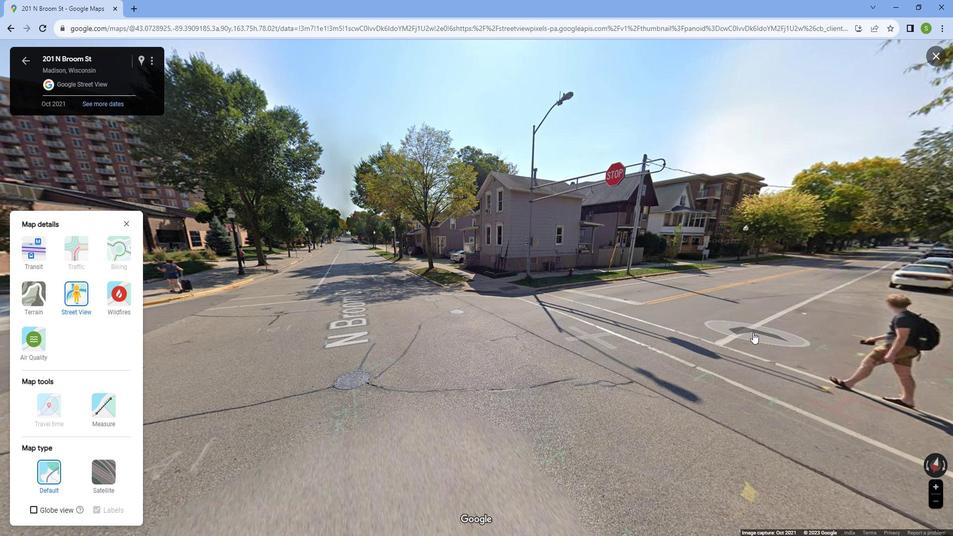 
Action: Mouse pressed left at (761, 329)
Screenshot: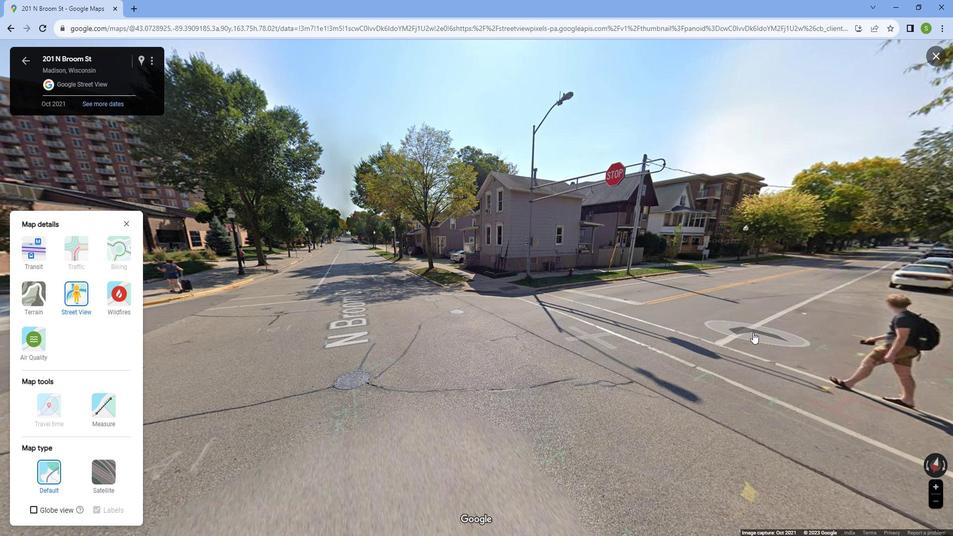 
Action: Mouse moved to (780, 355)
Screenshot: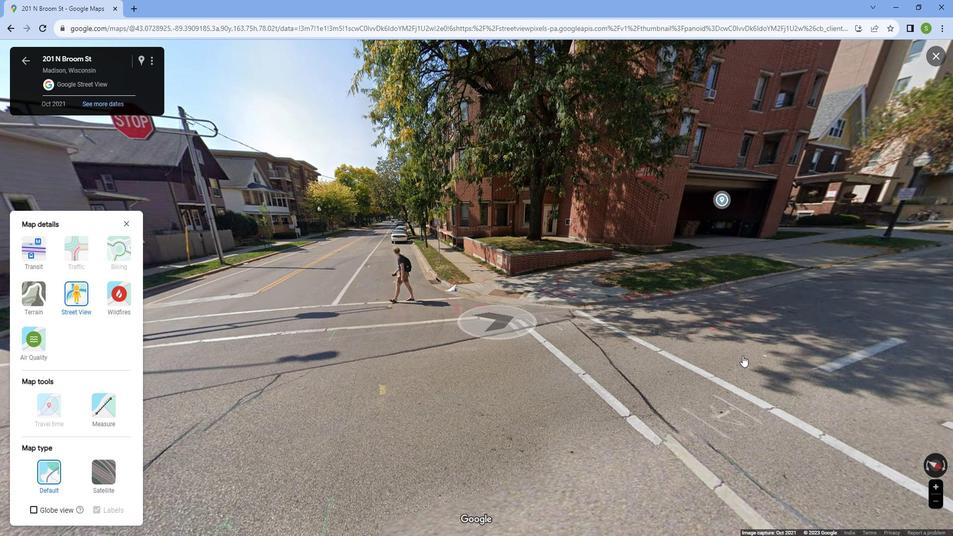 
Action: Mouse pressed left at (780, 355)
Screenshot: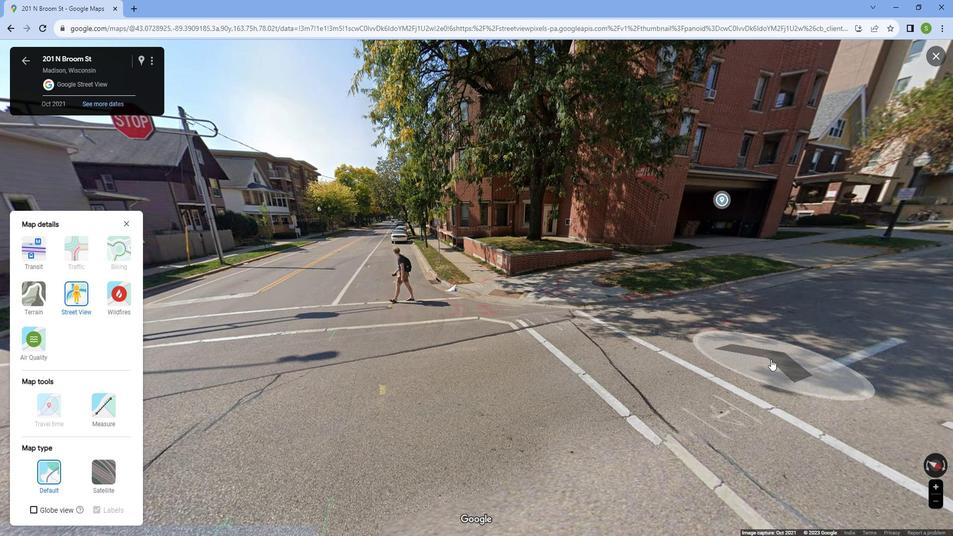 
Action: Mouse moved to (651, 377)
Screenshot: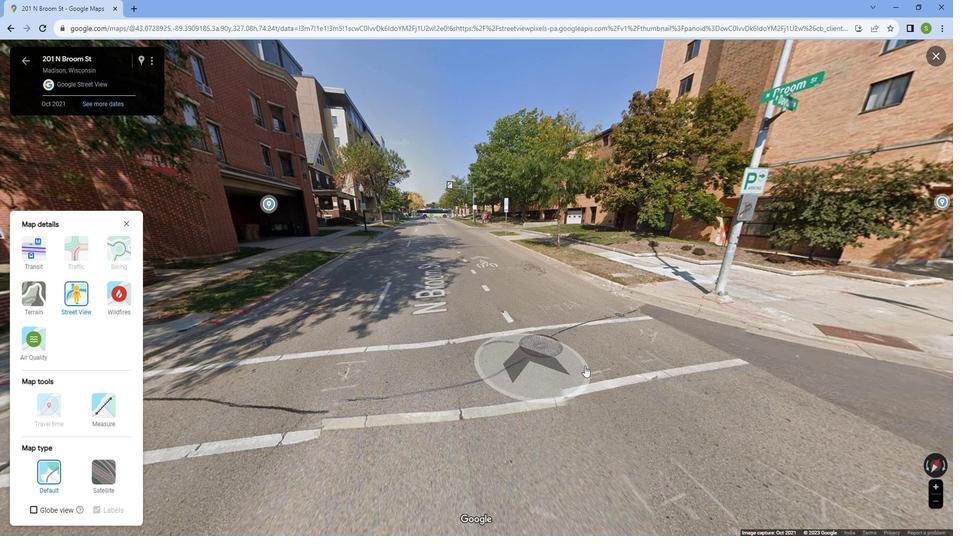 
Action: Mouse pressed left at (651, 377)
Screenshot: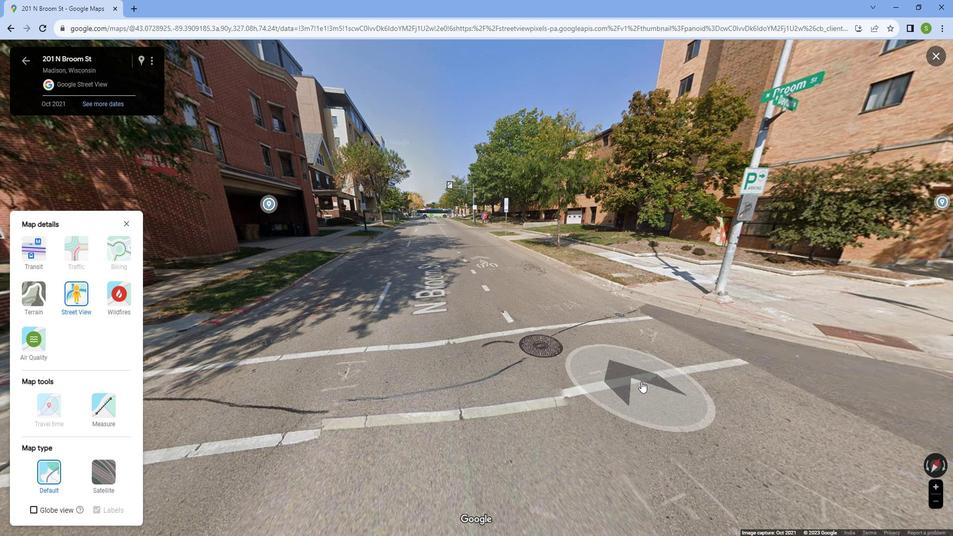 
Action: Mouse moved to (741, 368)
Screenshot: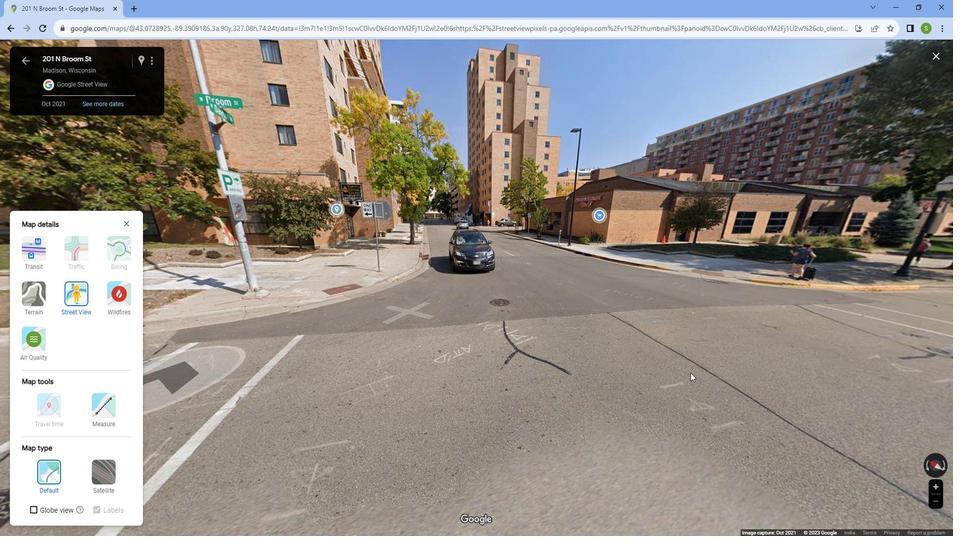 
Action: Mouse pressed left at (741, 368)
Screenshot: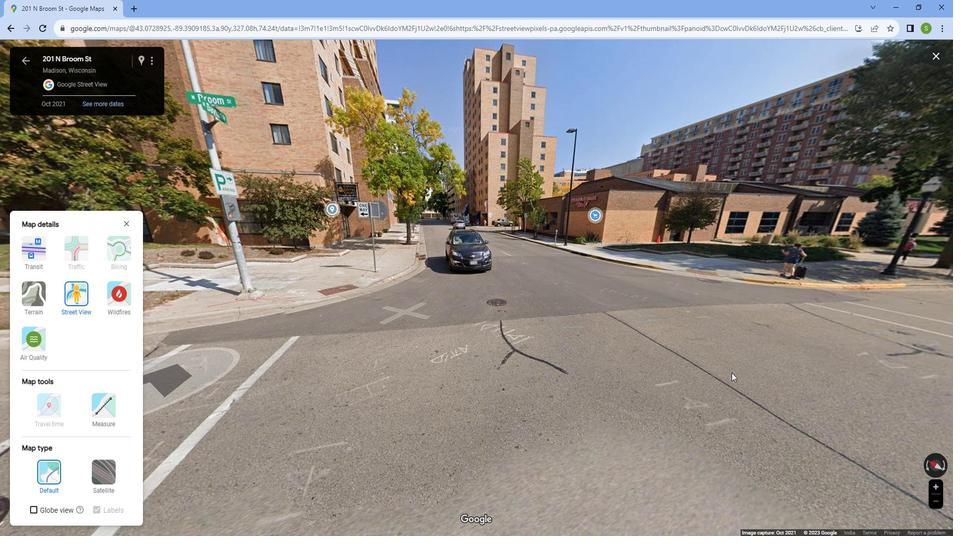 
Action: Mouse moved to (572, 365)
Screenshot: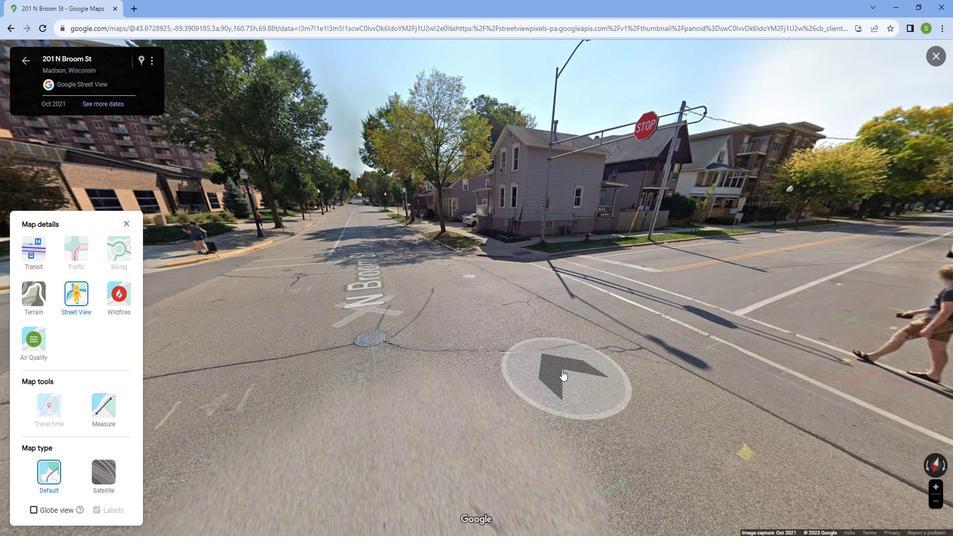 
